 Task: Look for space in San Juan Bautista, Paraguay from 12th  August, 2023 to 15th August, 2023 for 3 adults in price range Rs.12000 to Rs.16000. Place can be entire place with 2 bedrooms having 3 beds and 1 bathroom. Property type can be house, flat, guest house. Booking option can be shelf check-in. Required host language is English.
Action: Mouse moved to (483, 107)
Screenshot: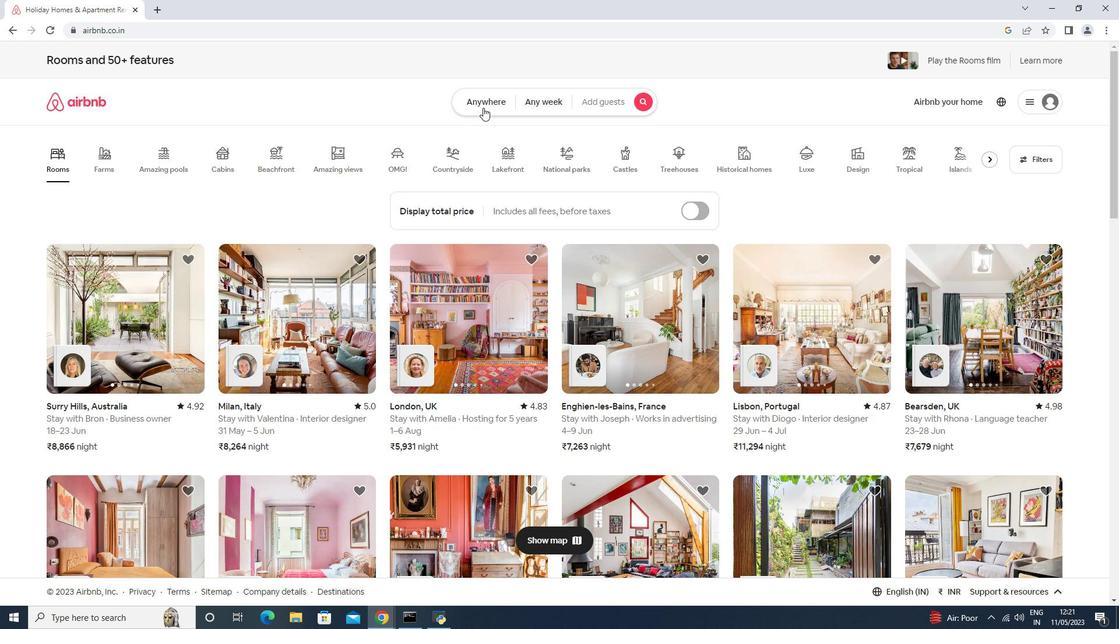 
Action: Mouse pressed left at (483, 107)
Screenshot: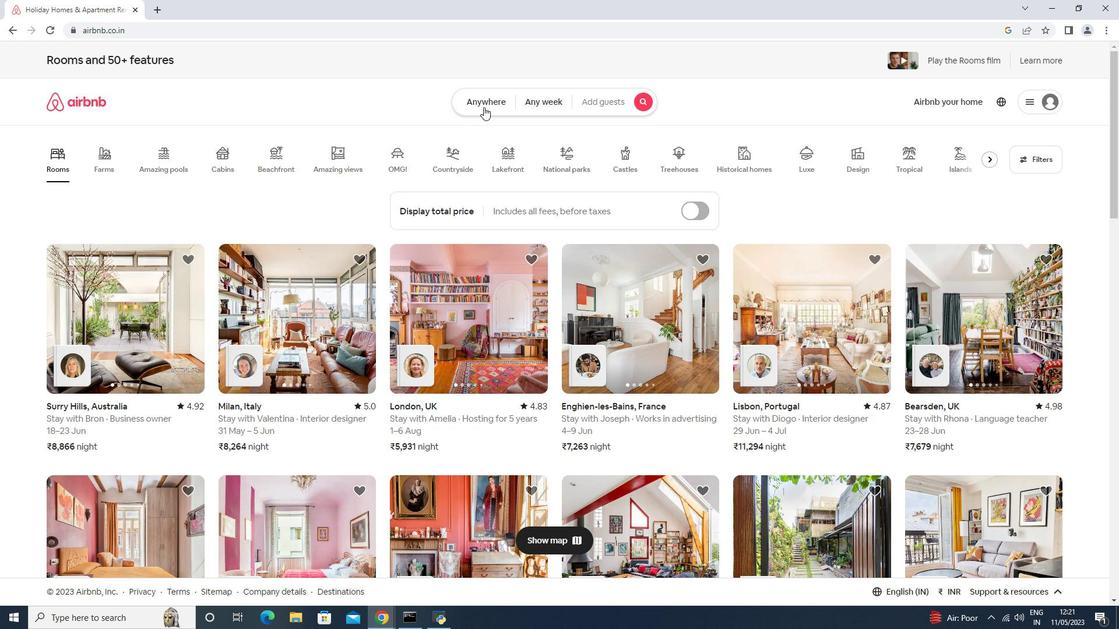 
Action: Mouse moved to (431, 156)
Screenshot: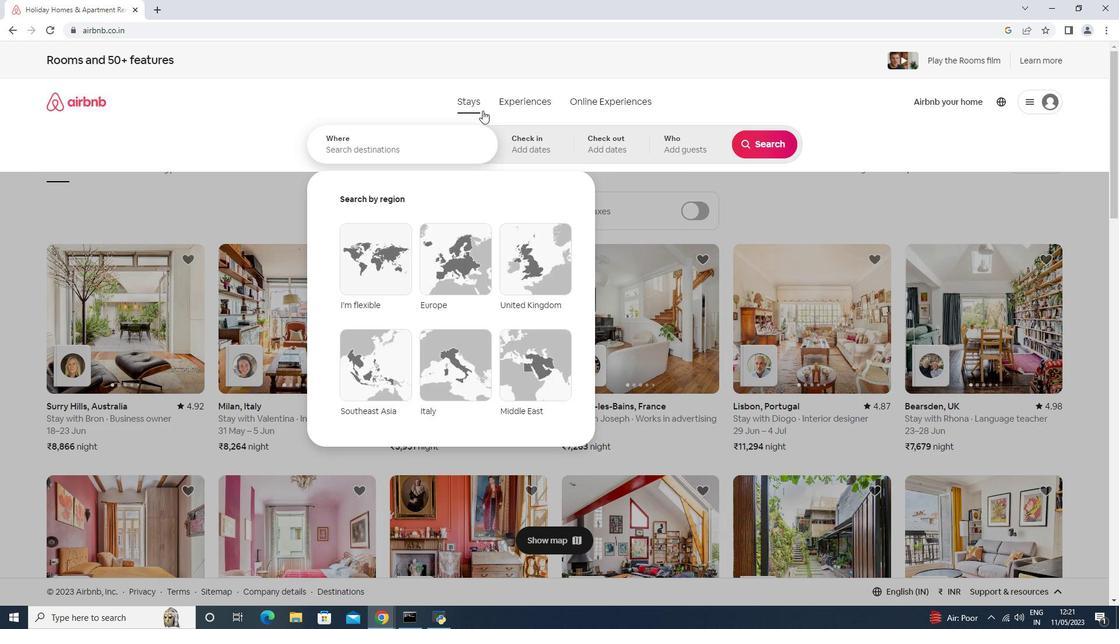 
Action: Key pressed <Key.shift>San<Key.space><Key.shift>UAN<Key.space><Key.shift>Bautis,<Key.space>paraguay<Key.enter>
Screenshot: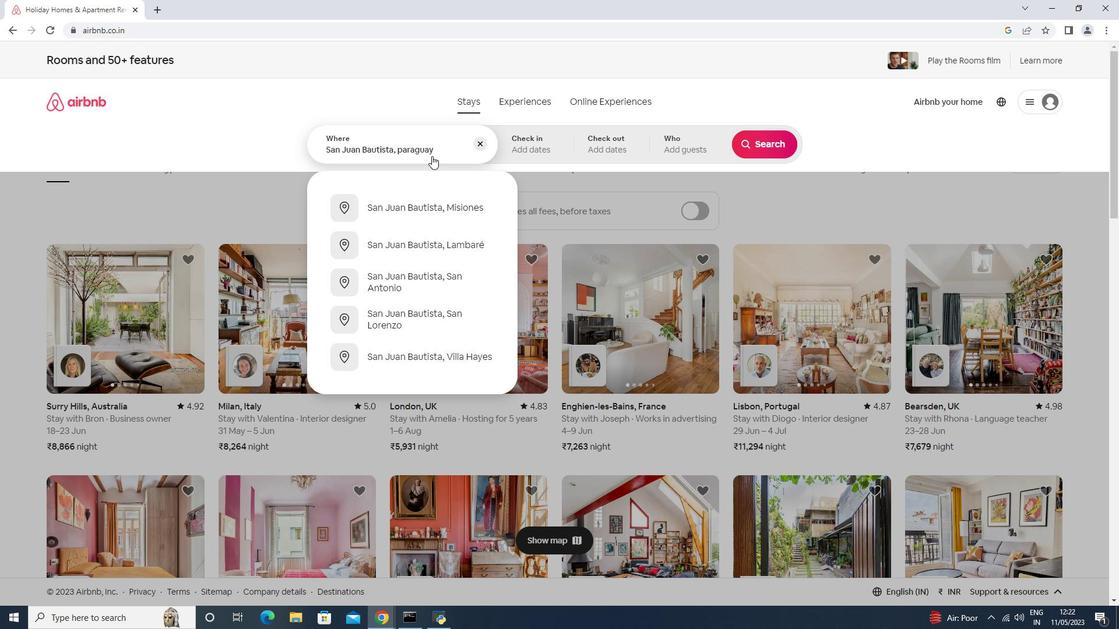
Action: Mouse moved to (768, 236)
Screenshot: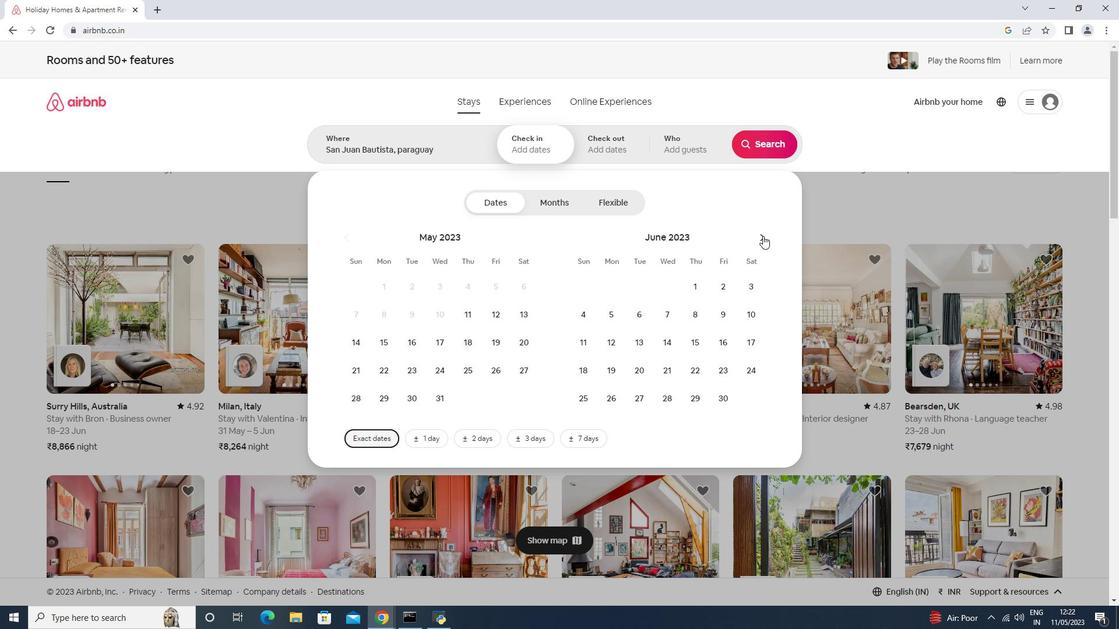 
Action: Mouse pressed left at (768, 236)
Screenshot: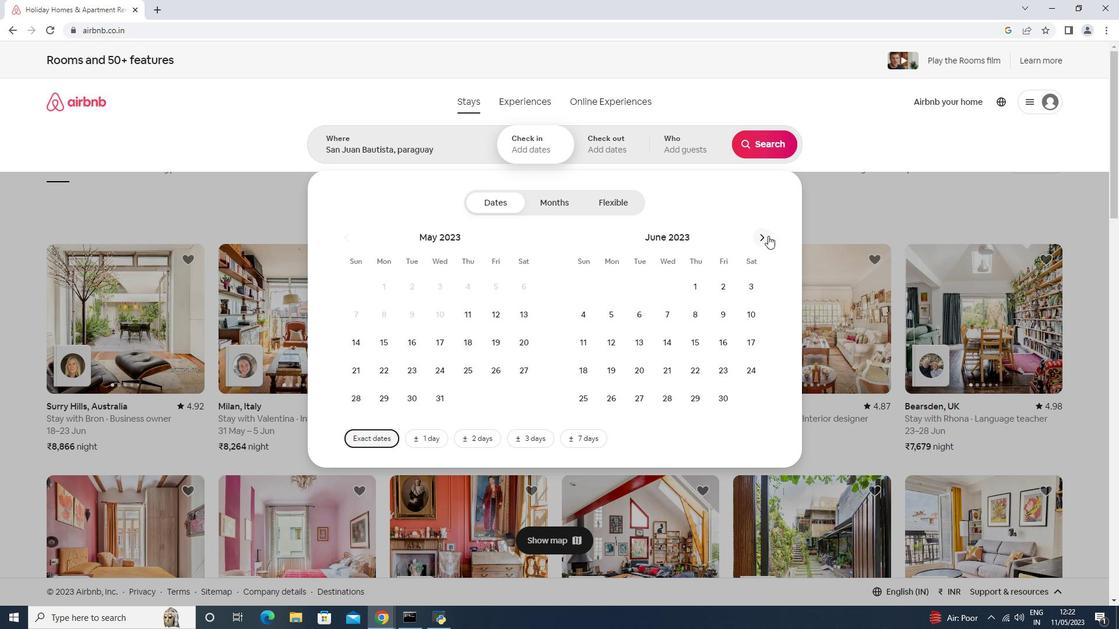 
Action: Mouse pressed left at (768, 236)
Screenshot: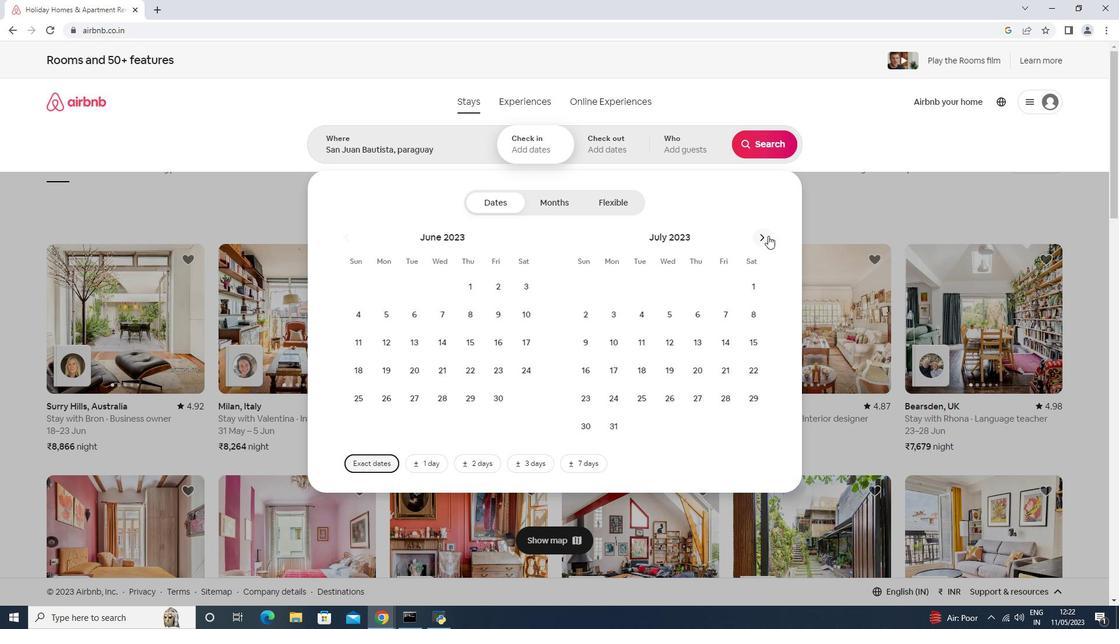 
Action: Mouse moved to (741, 308)
Screenshot: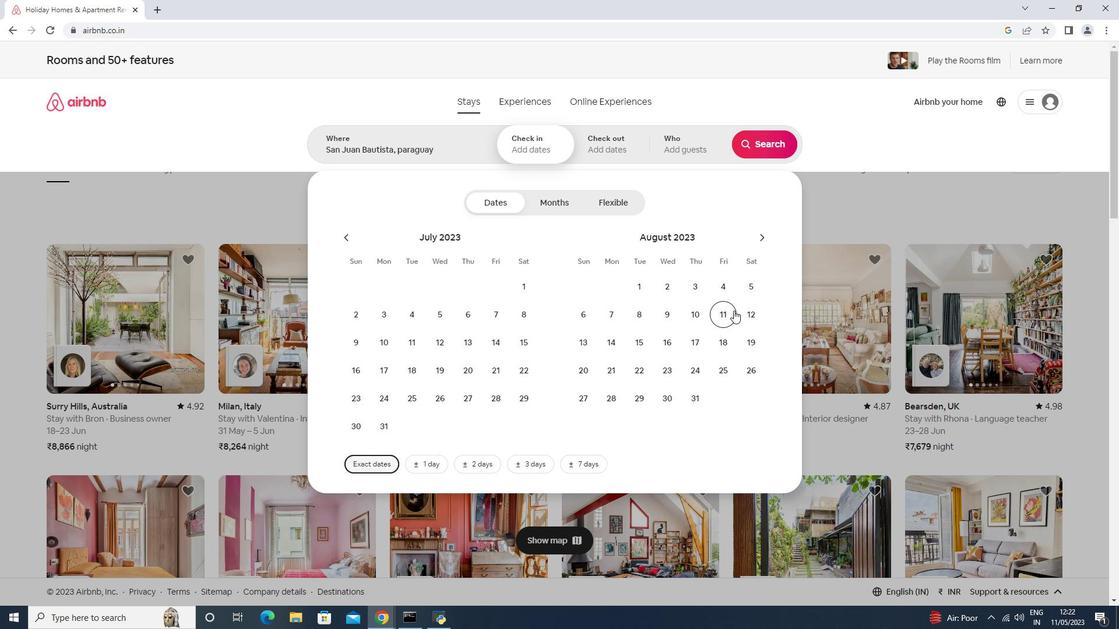 
Action: Mouse pressed left at (741, 308)
Screenshot: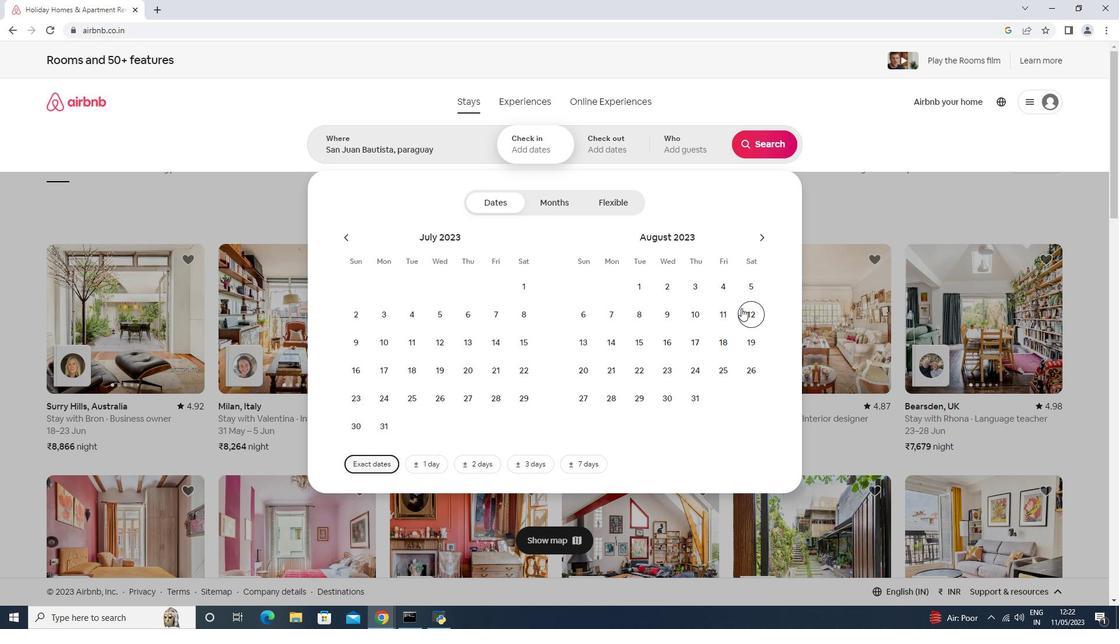 
Action: Mouse moved to (638, 352)
Screenshot: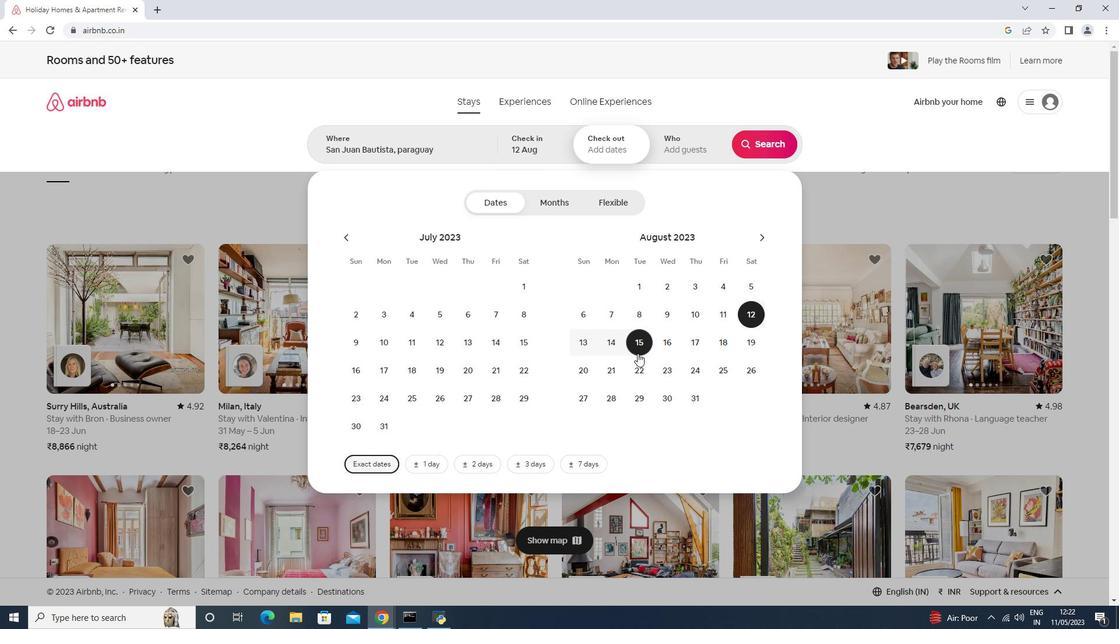 
Action: Mouse pressed left at (638, 352)
Screenshot: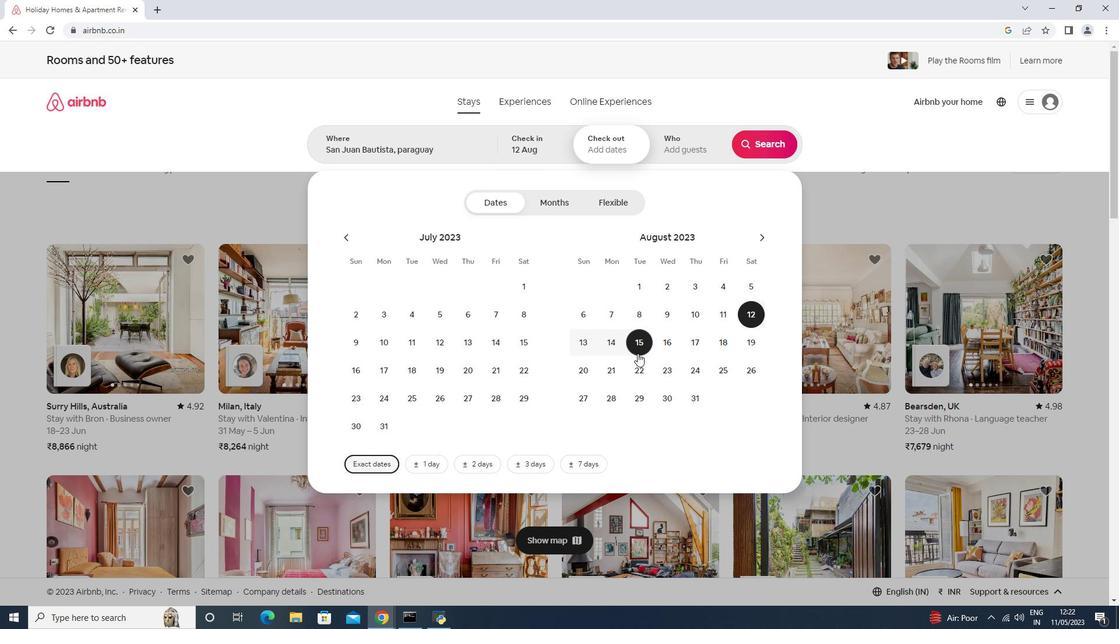 
Action: Mouse moved to (715, 147)
Screenshot: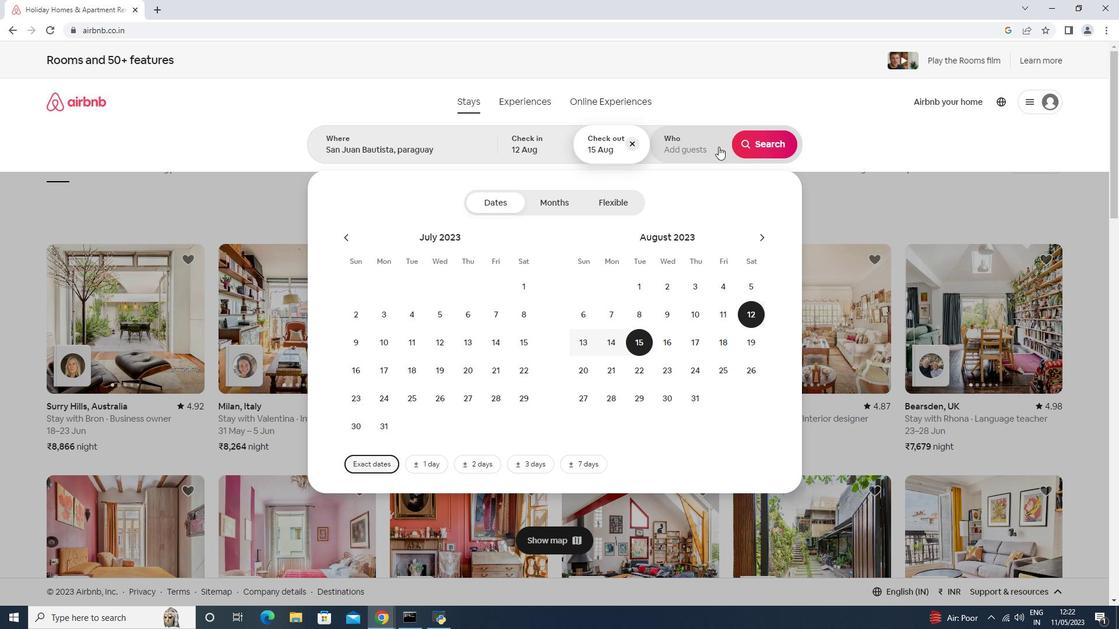 
Action: Mouse pressed left at (715, 147)
Screenshot: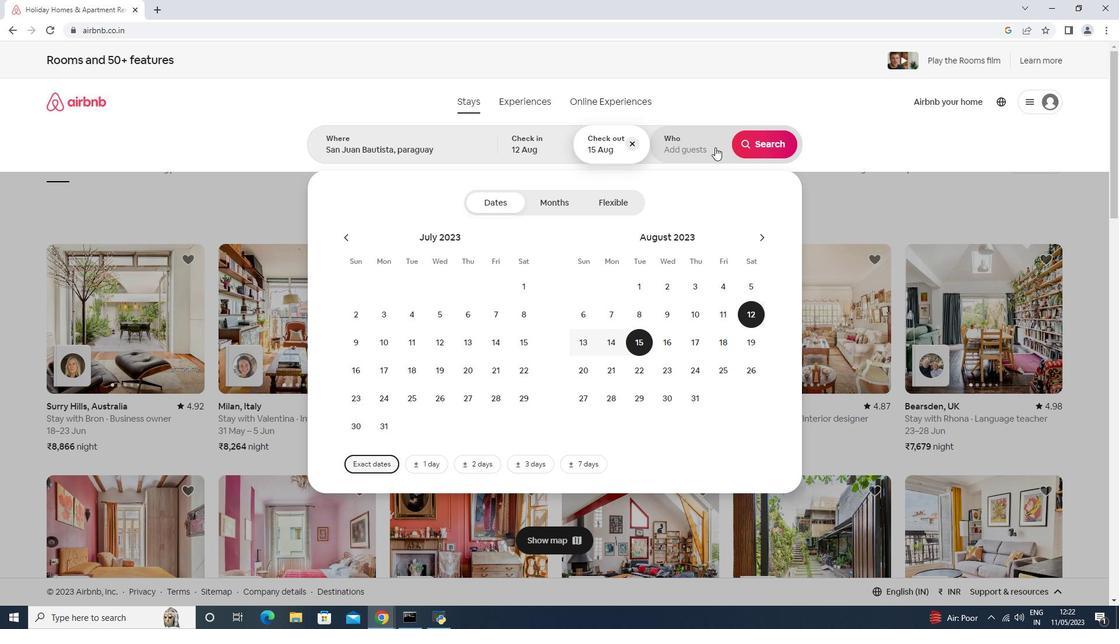 
Action: Mouse moved to (772, 201)
Screenshot: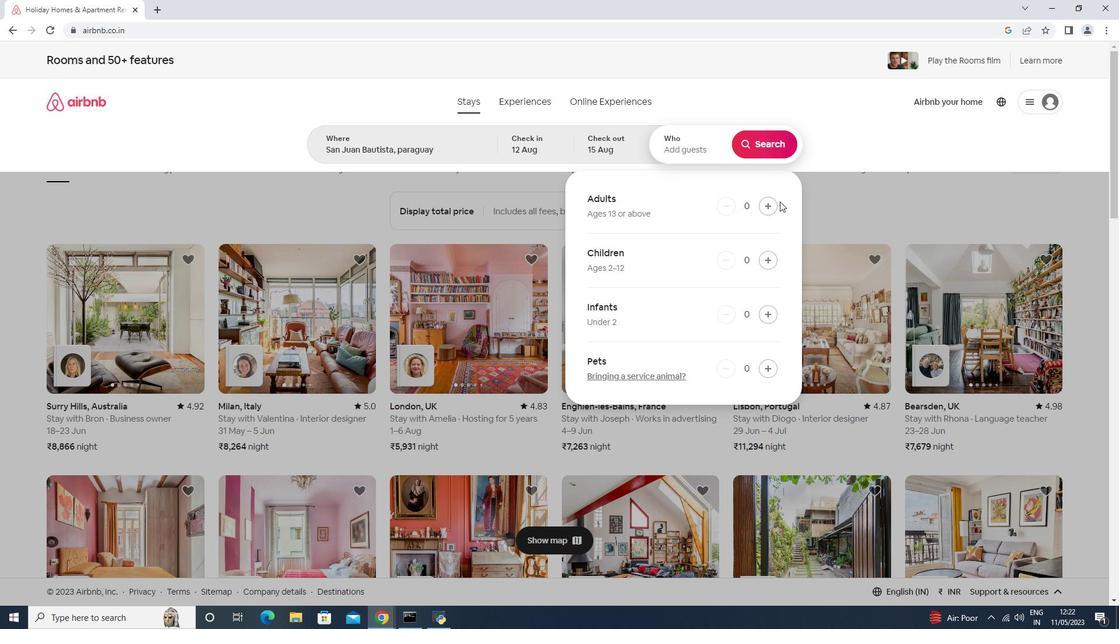 
Action: Mouse pressed left at (772, 201)
Screenshot: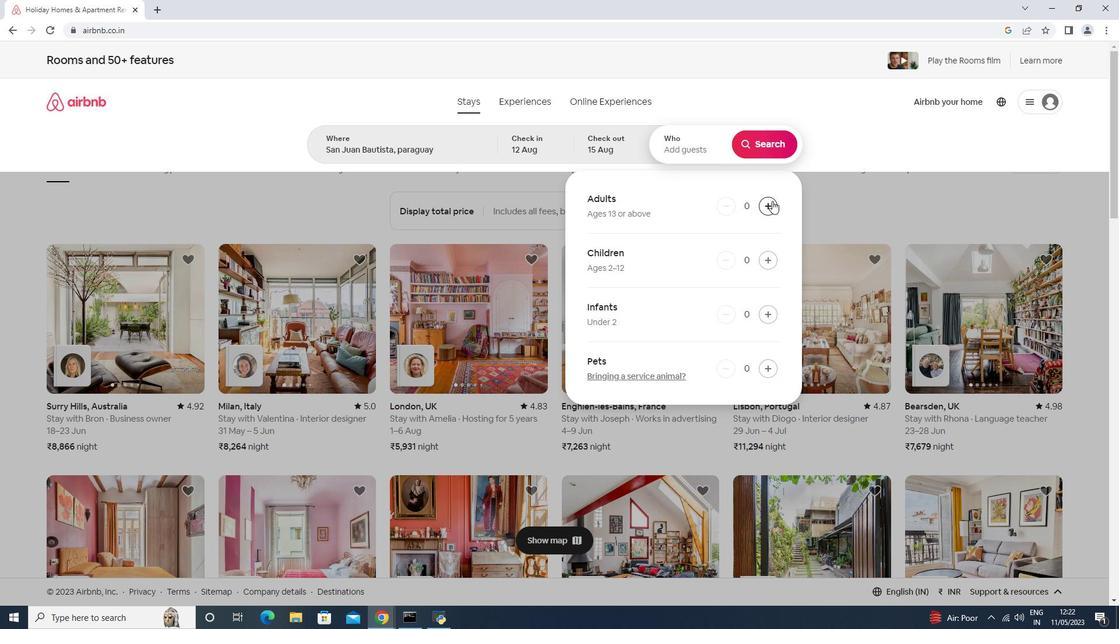 
Action: Mouse pressed left at (772, 201)
Screenshot: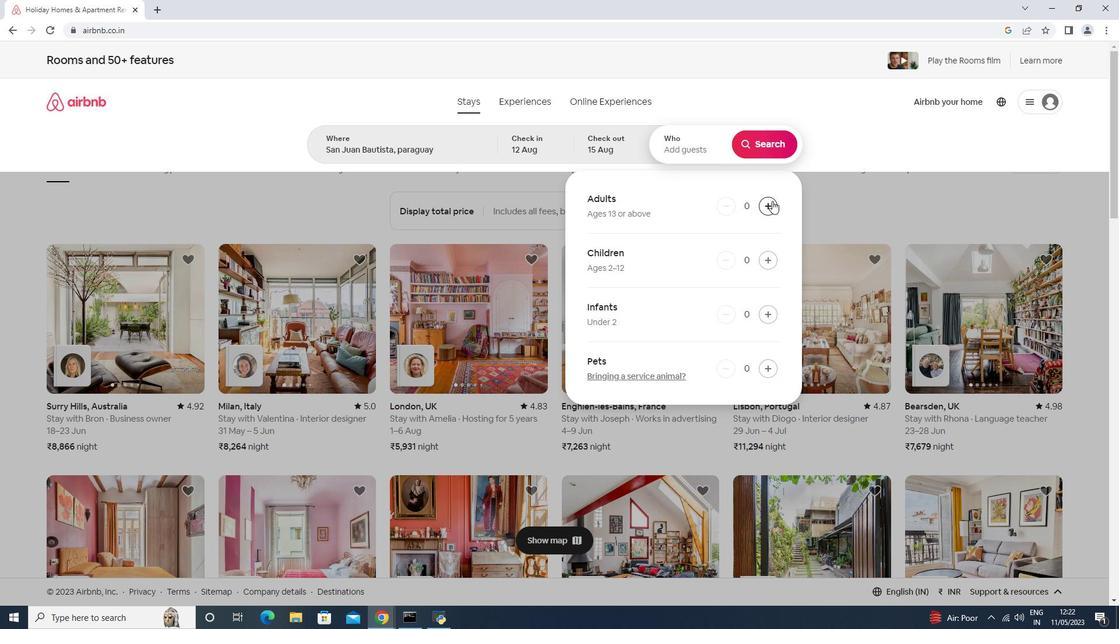 
Action: Mouse pressed left at (772, 201)
Screenshot: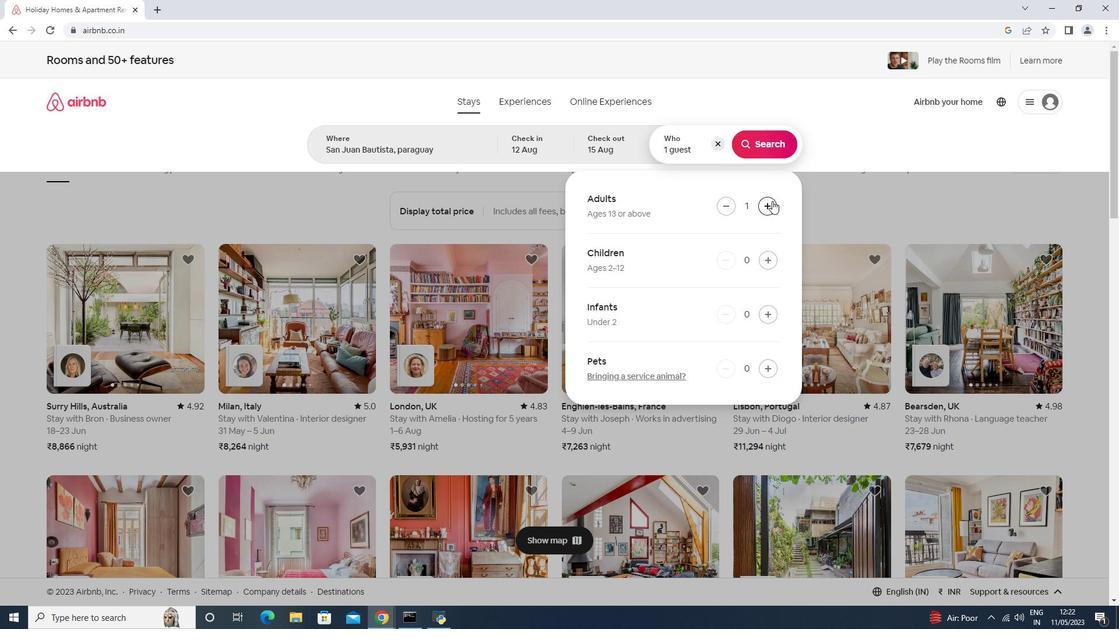
Action: Mouse moved to (754, 145)
Screenshot: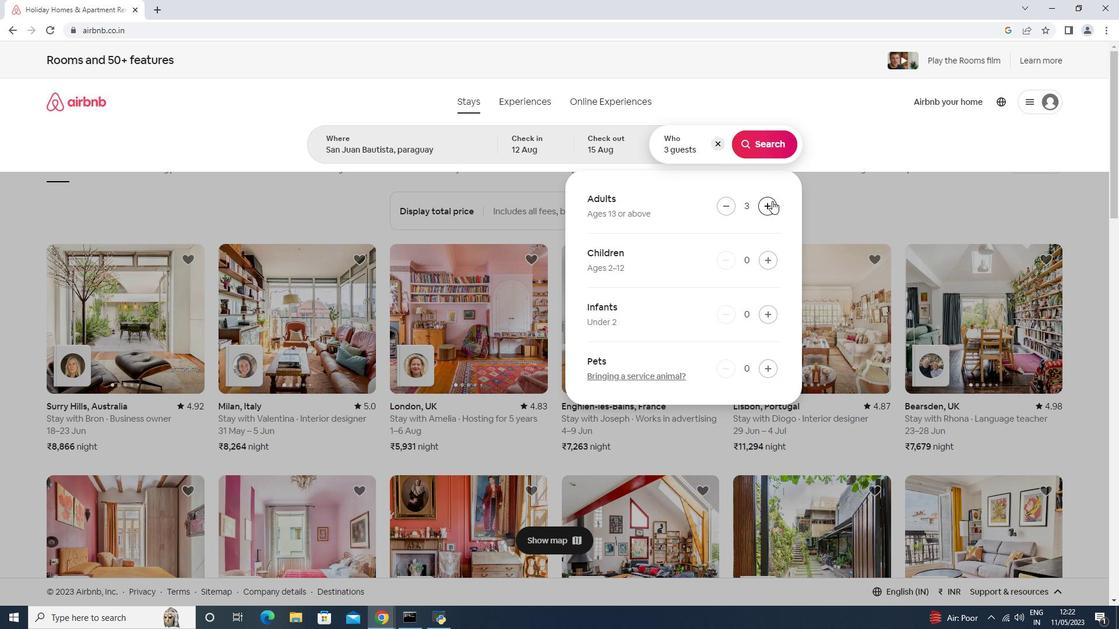 
Action: Mouse pressed left at (754, 145)
Screenshot: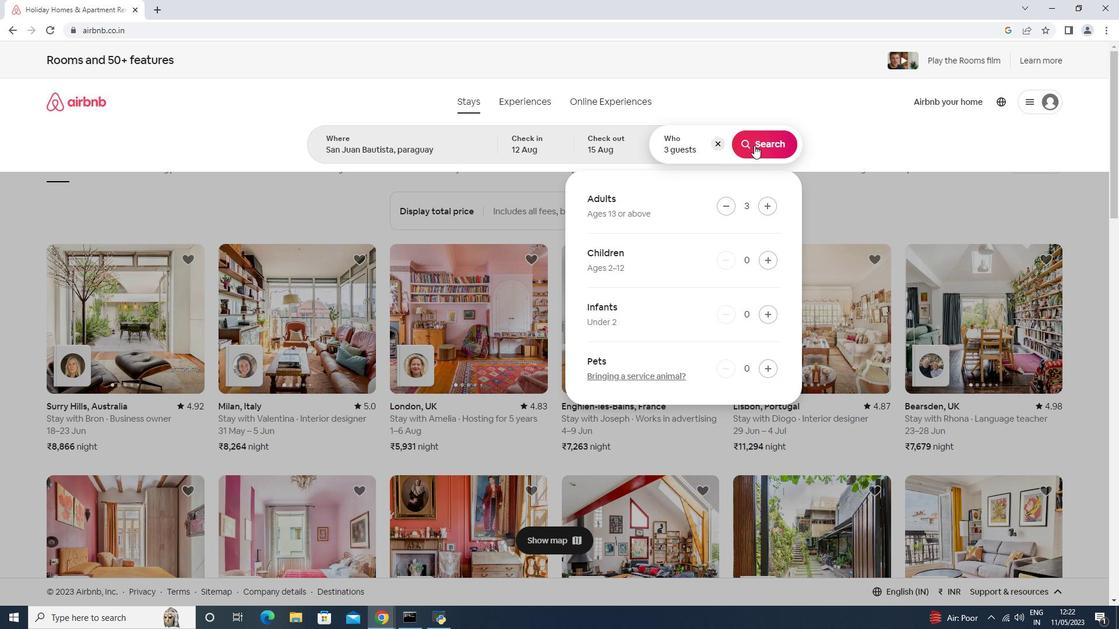 
Action: Mouse moved to (1066, 118)
Screenshot: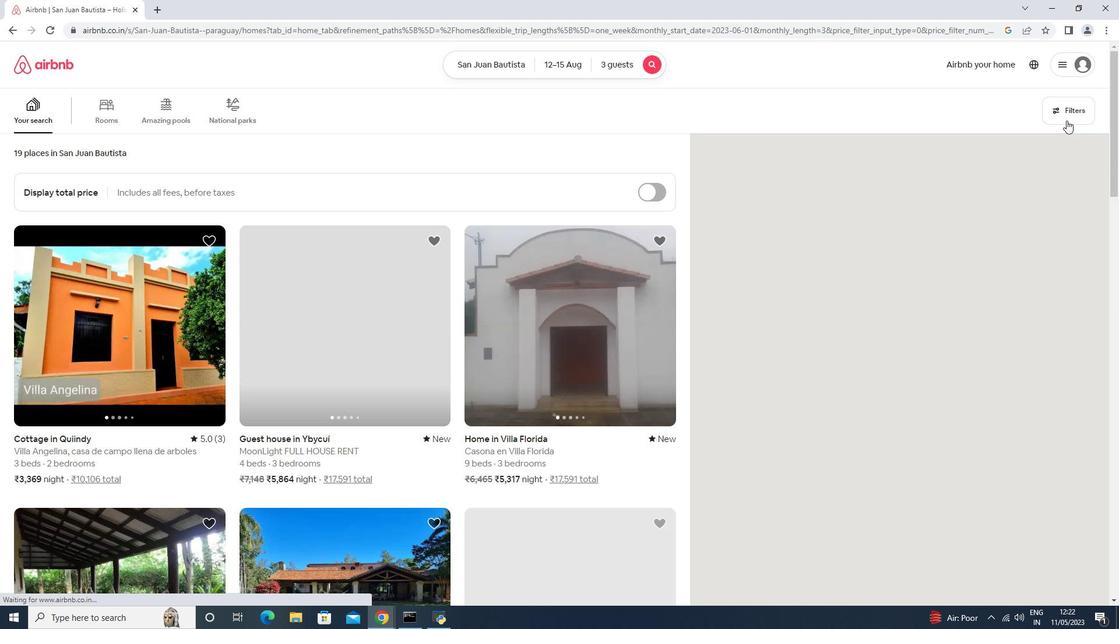 
Action: Mouse pressed left at (1066, 118)
Screenshot: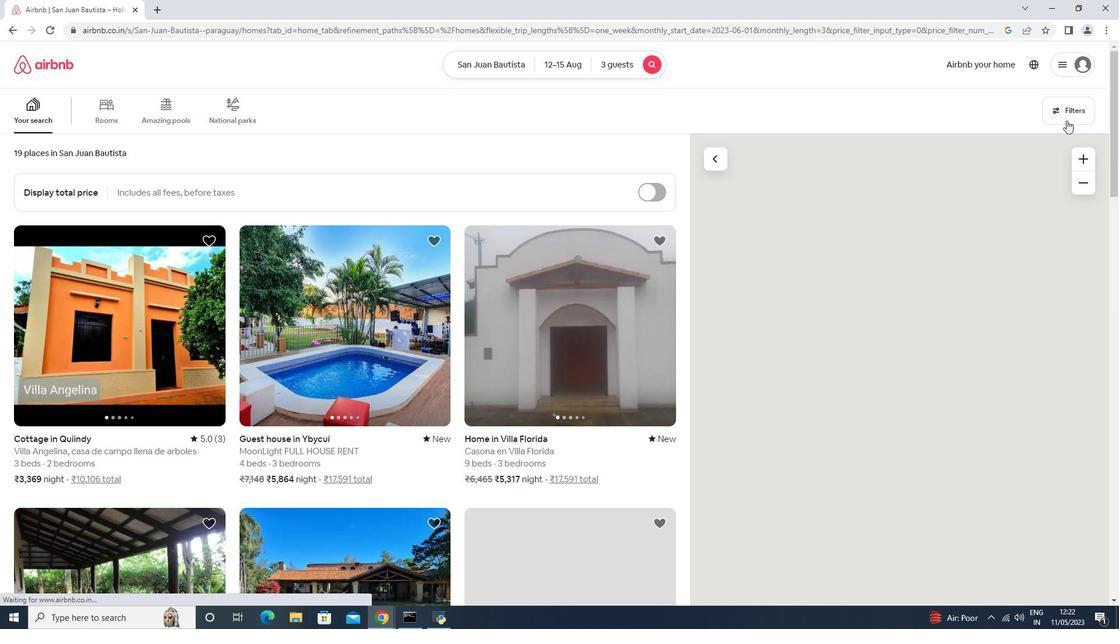 
Action: Mouse moved to (472, 401)
Screenshot: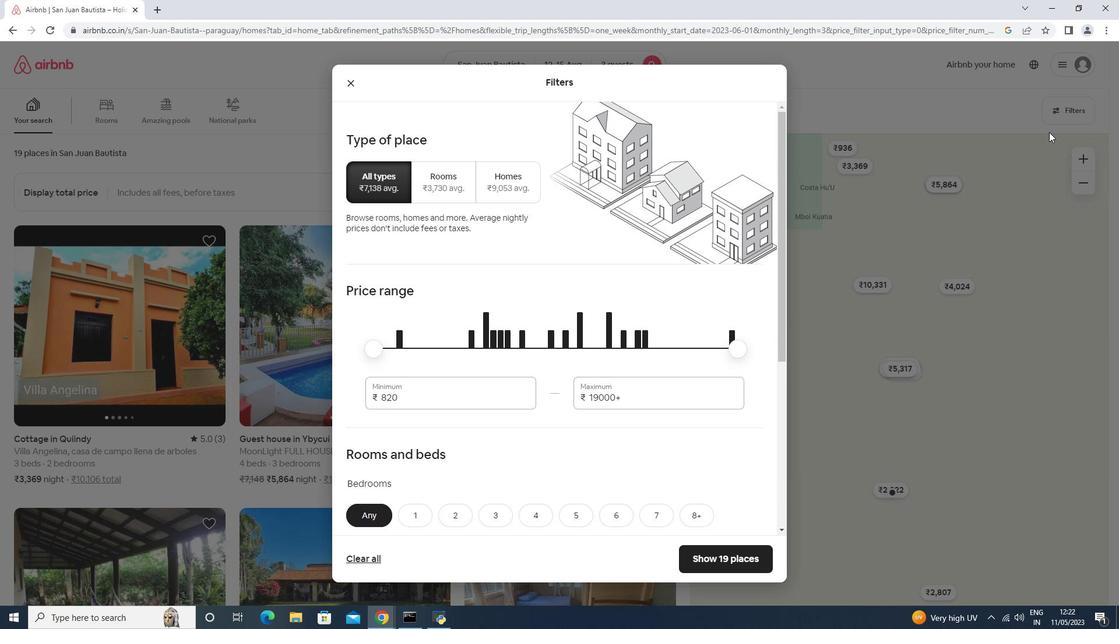 
Action: Mouse pressed left at (472, 401)
Screenshot: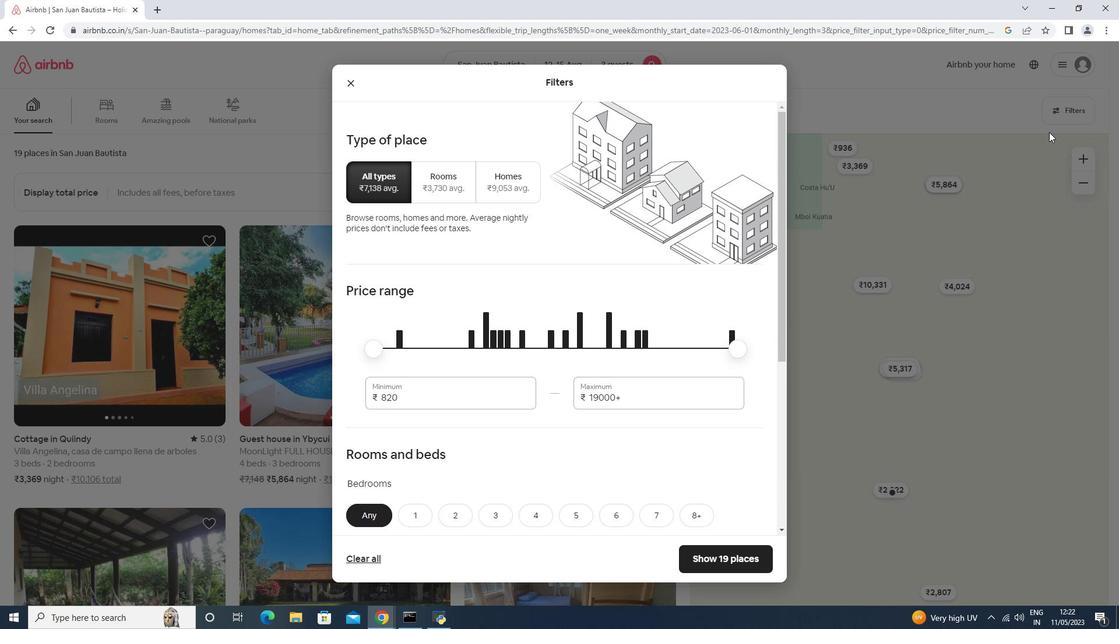 
Action: Key pressed <Key.backspace><Key.backspace><Key.backspace><Key.backspace>12000<Key.tab>16000
Screenshot: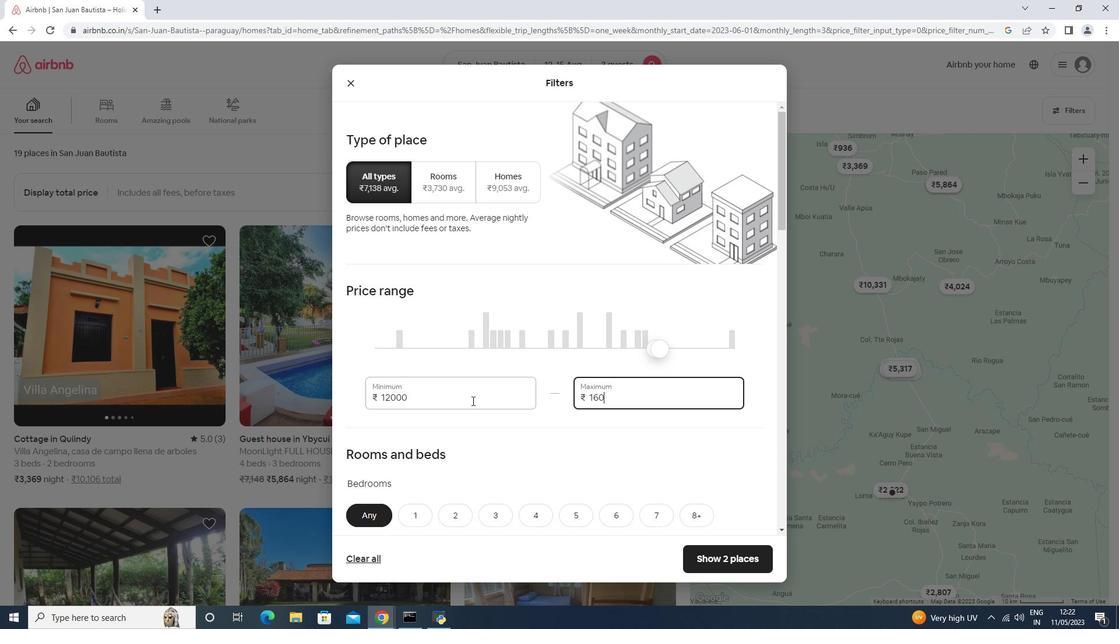 
Action: Mouse moved to (449, 410)
Screenshot: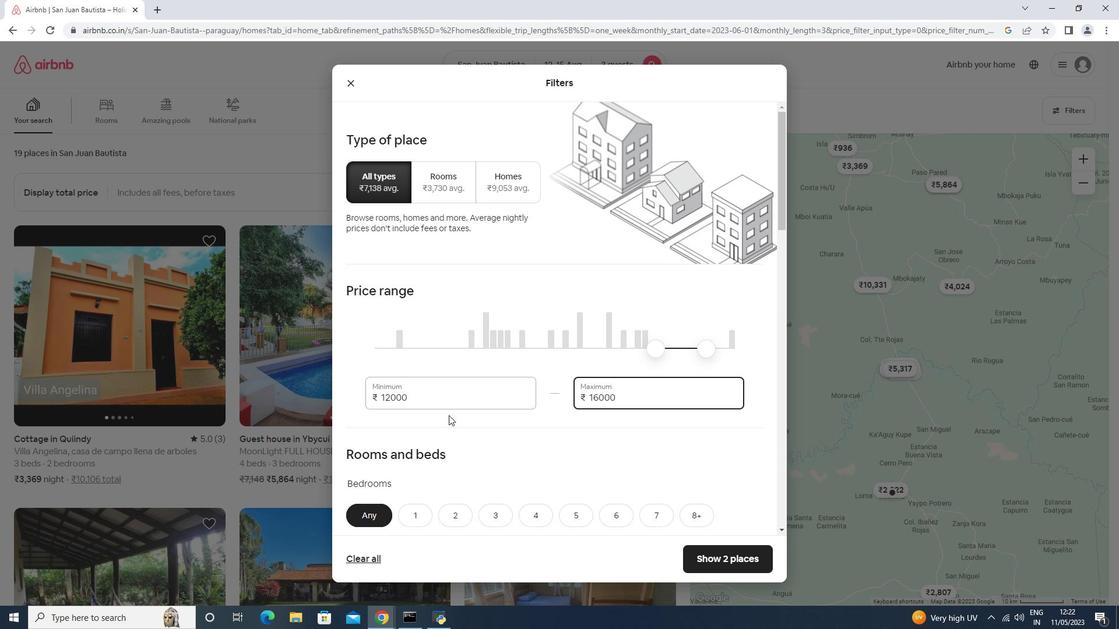 
Action: Mouse scrolled (449, 410) with delta (0, 0)
Screenshot: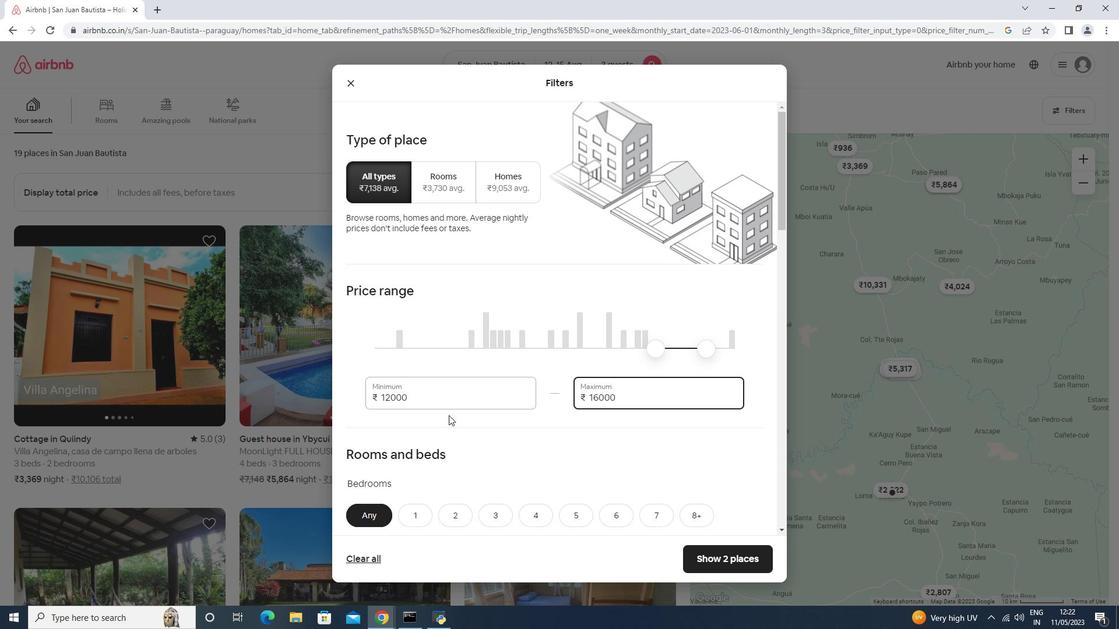 
Action: Mouse scrolled (449, 410) with delta (0, 0)
Screenshot: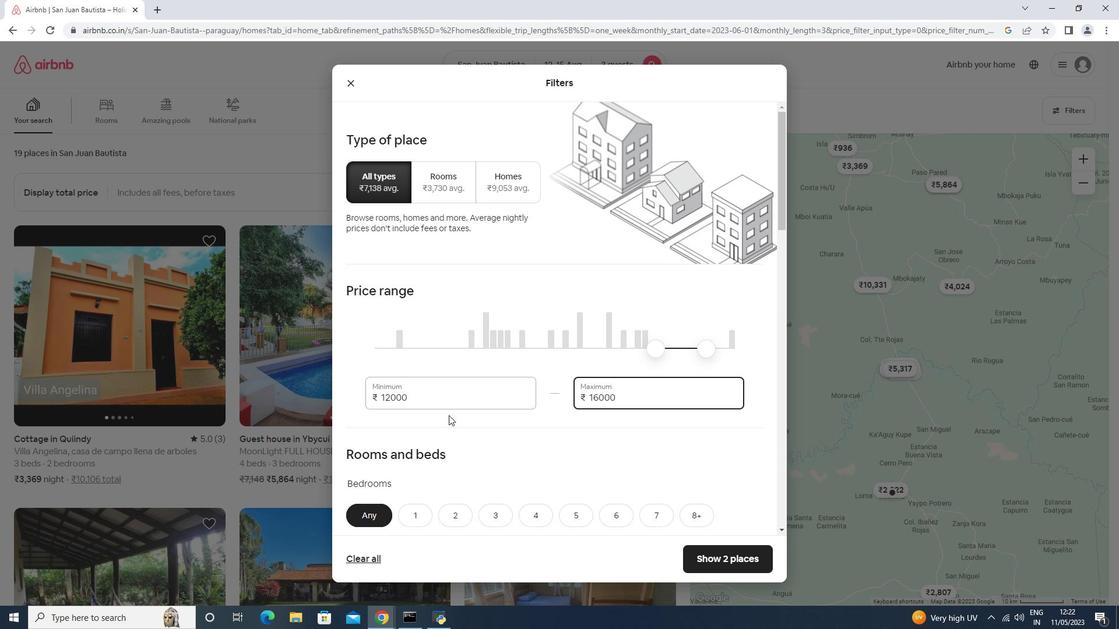 
Action: Mouse scrolled (449, 410) with delta (0, 0)
Screenshot: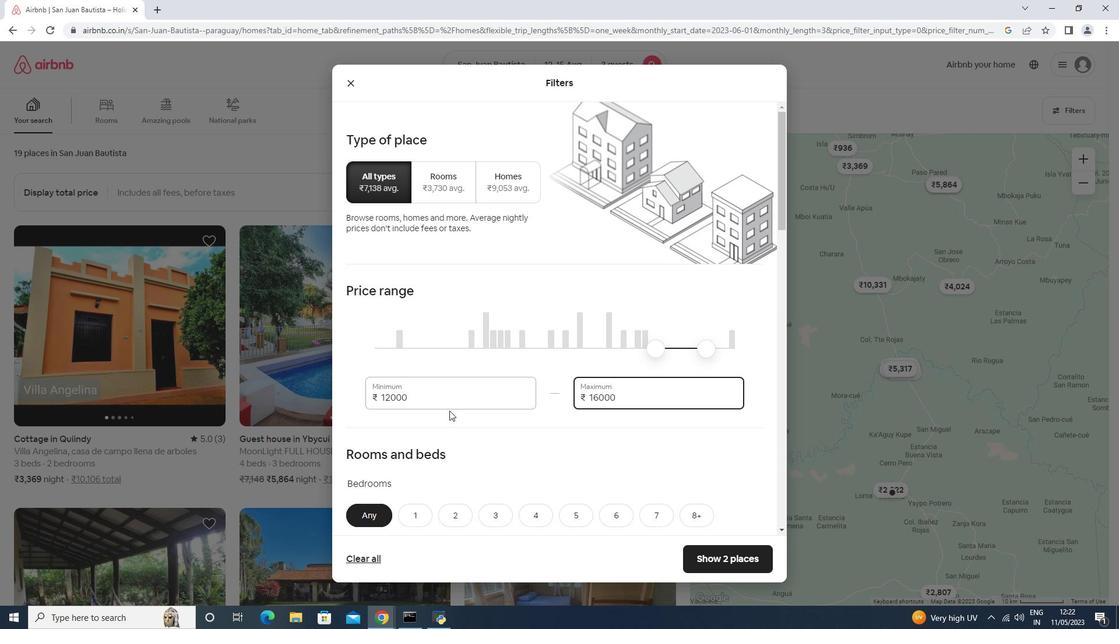 
Action: Mouse scrolled (449, 410) with delta (0, 0)
Screenshot: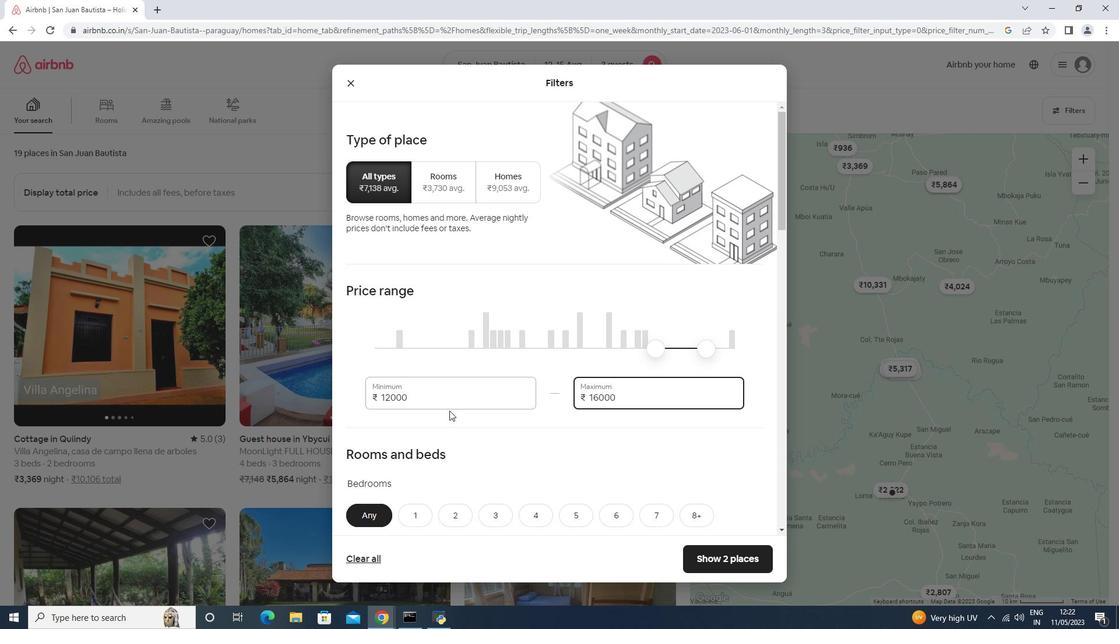 
Action: Mouse moved to (462, 282)
Screenshot: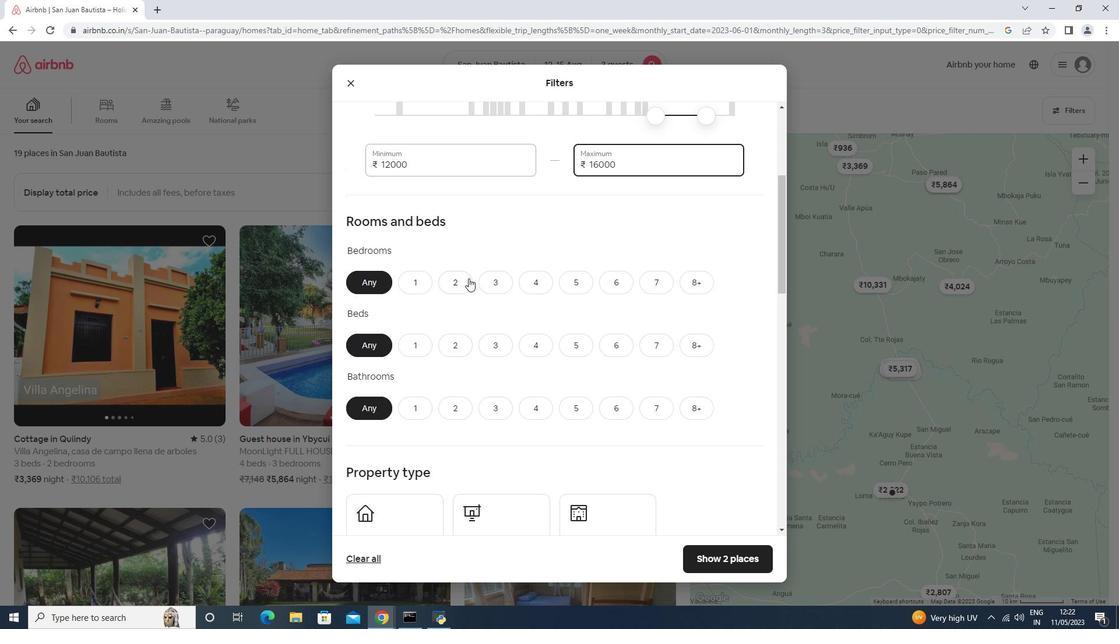 
Action: Mouse pressed left at (462, 282)
Screenshot: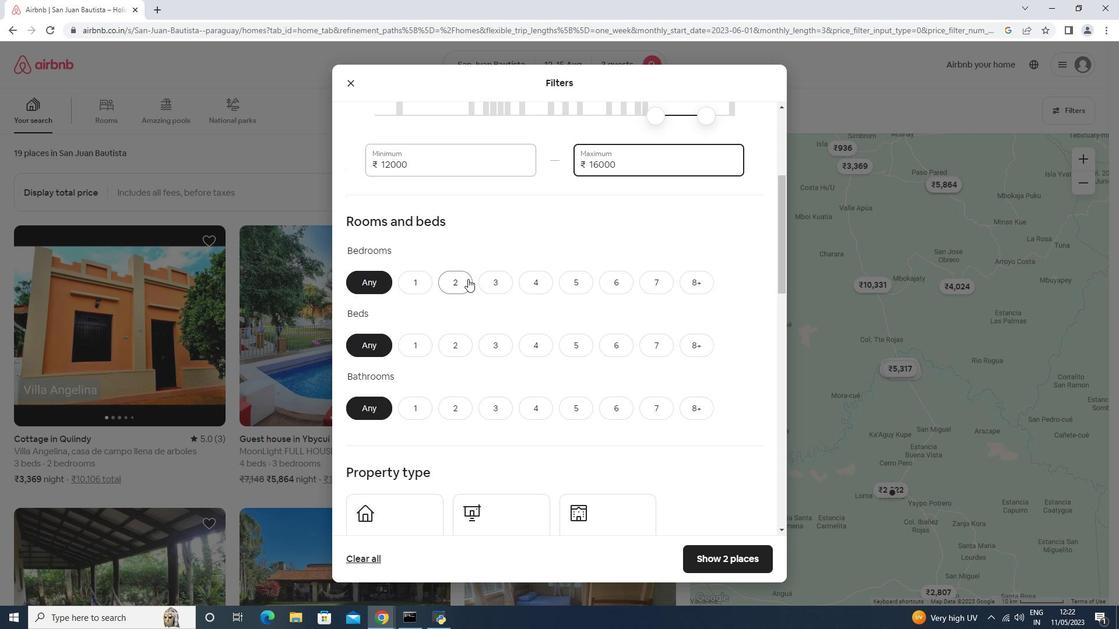 
Action: Mouse moved to (495, 349)
Screenshot: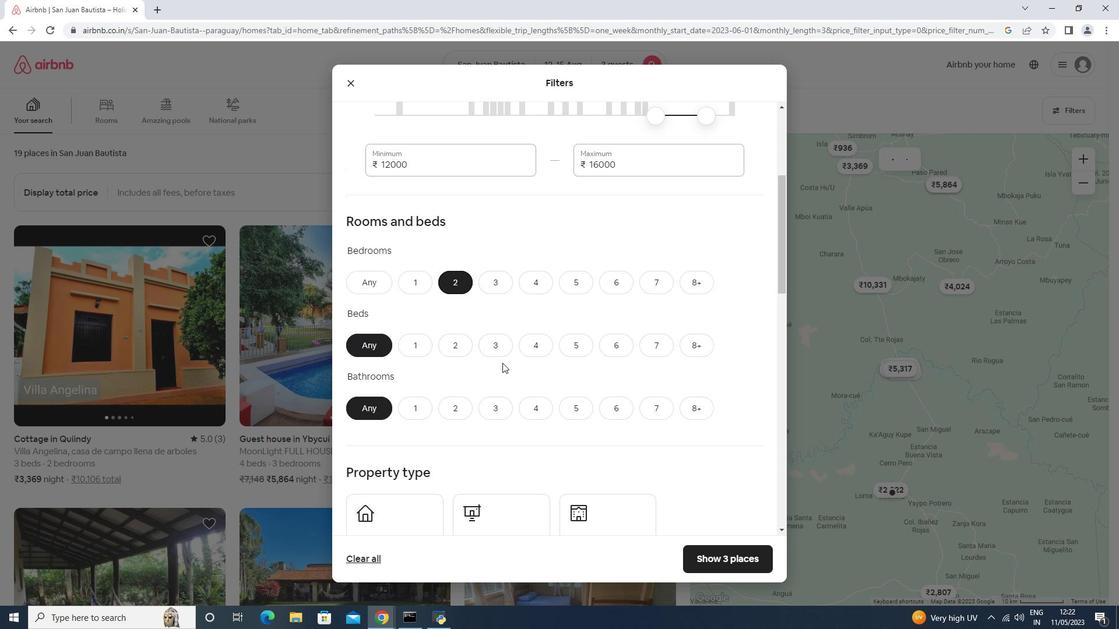 
Action: Mouse pressed left at (495, 349)
Screenshot: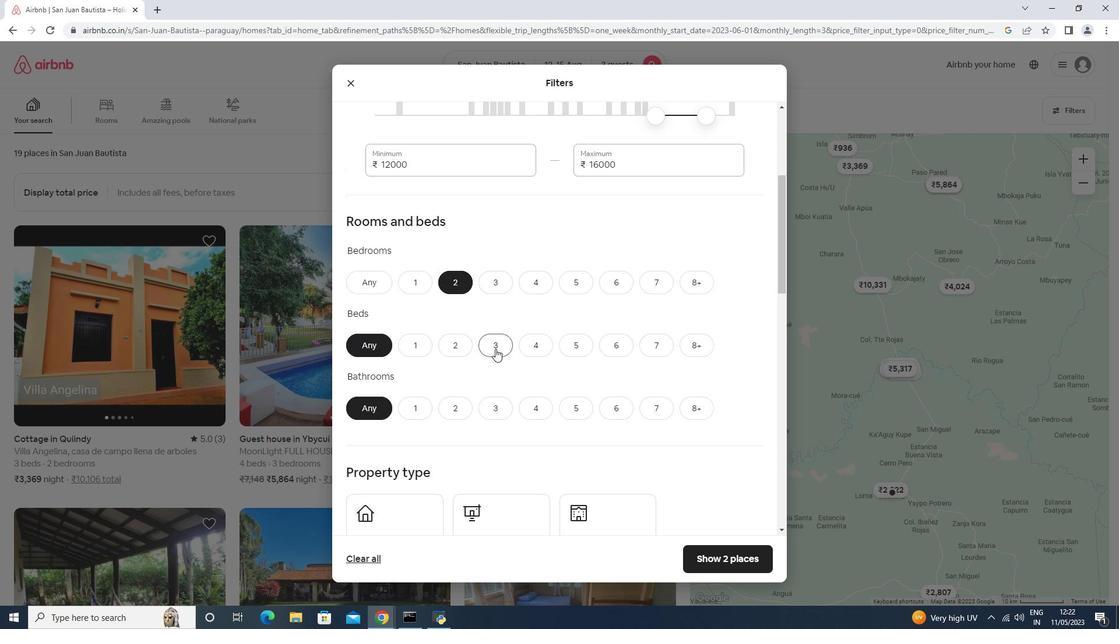 
Action: Mouse moved to (445, 417)
Screenshot: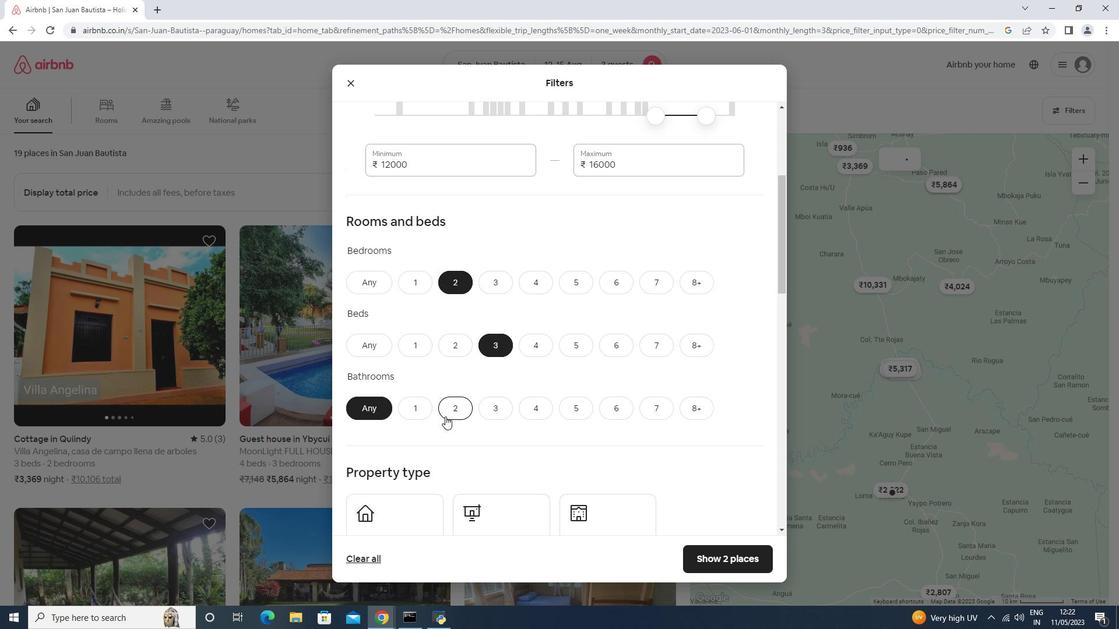 
Action: Mouse pressed left at (445, 417)
Screenshot: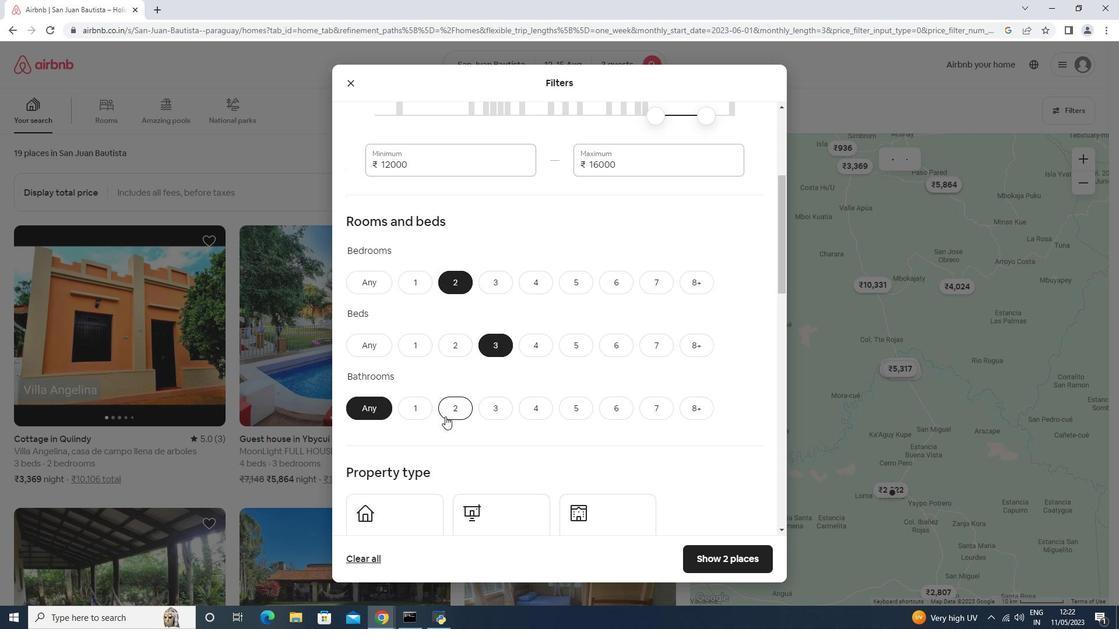 
Action: Mouse scrolled (445, 416) with delta (0, 0)
Screenshot: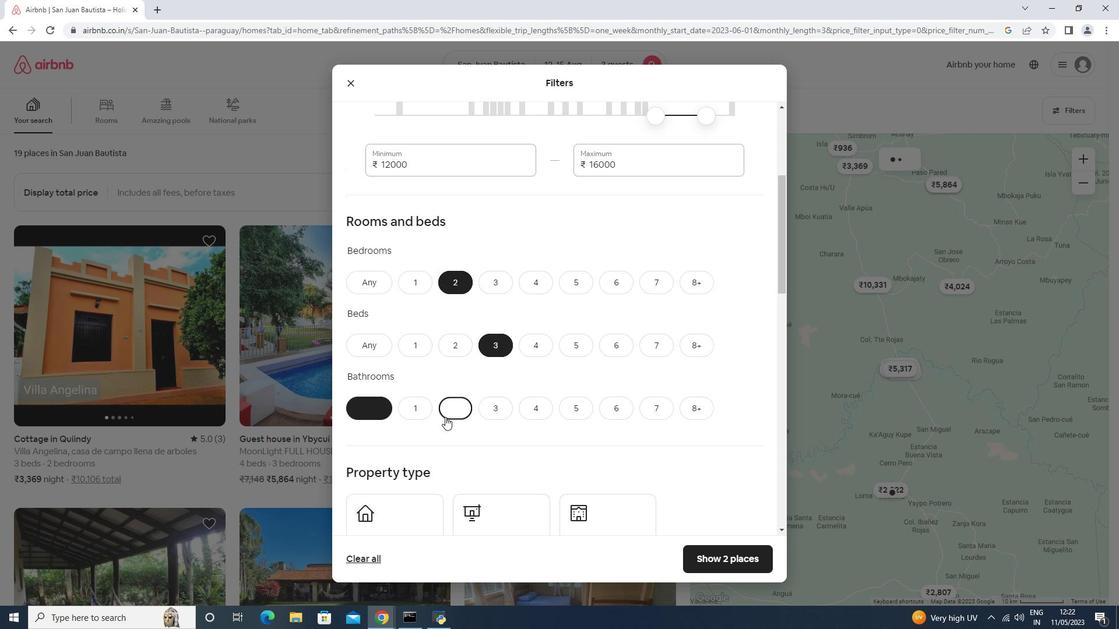 
Action: Mouse scrolled (445, 416) with delta (0, 0)
Screenshot: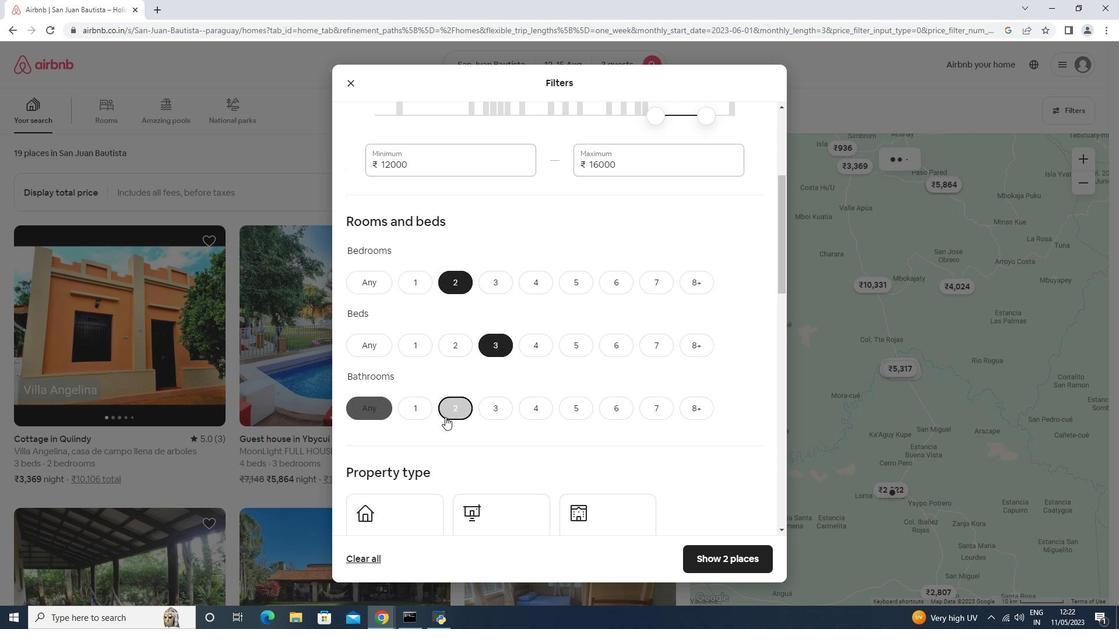 
Action: Mouse scrolled (445, 416) with delta (0, 0)
Screenshot: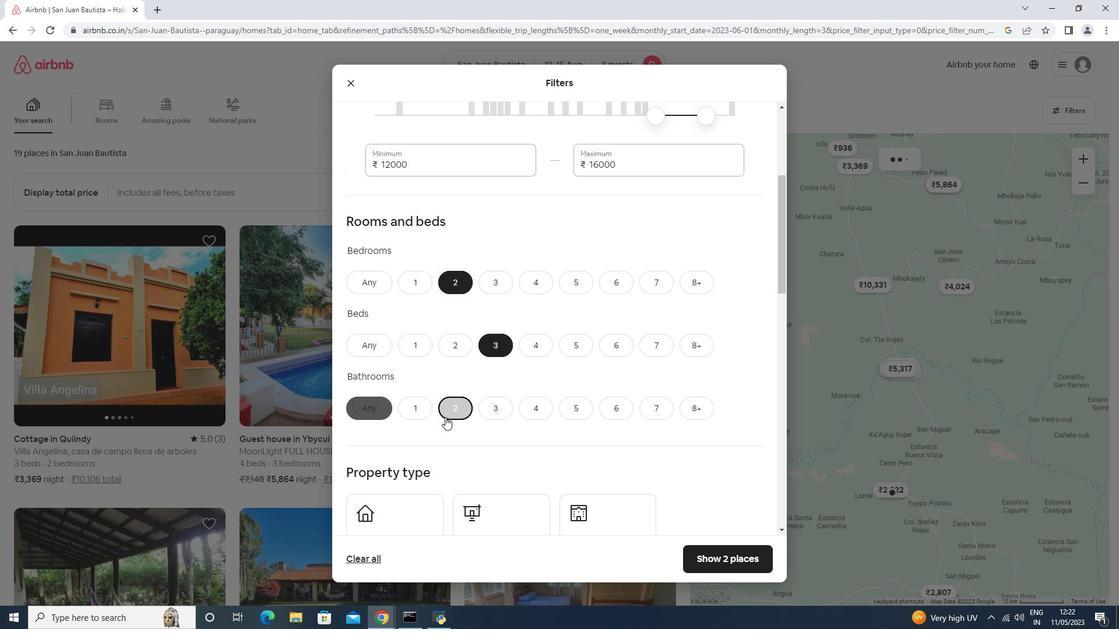 
Action: Mouse moved to (438, 370)
Screenshot: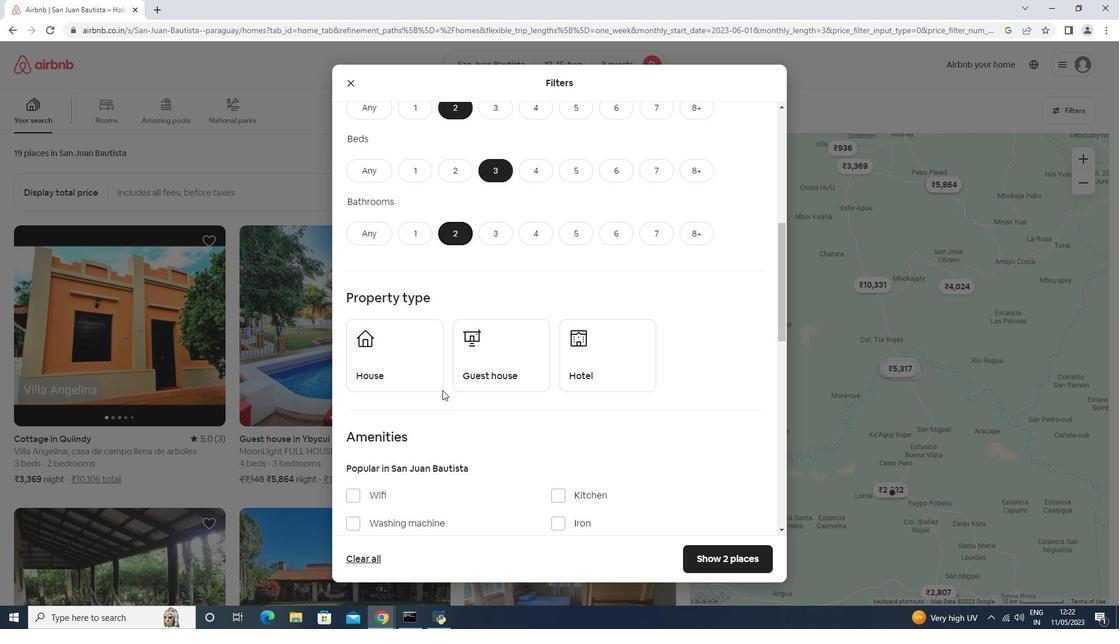
Action: Mouse pressed left at (438, 370)
Screenshot: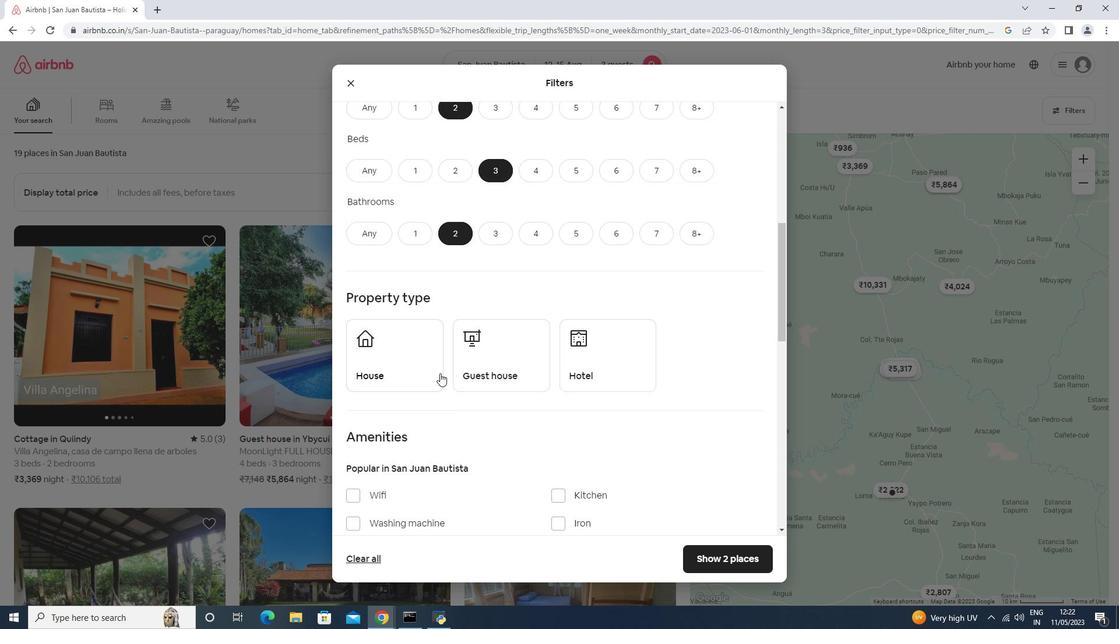 
Action: Mouse moved to (491, 370)
Screenshot: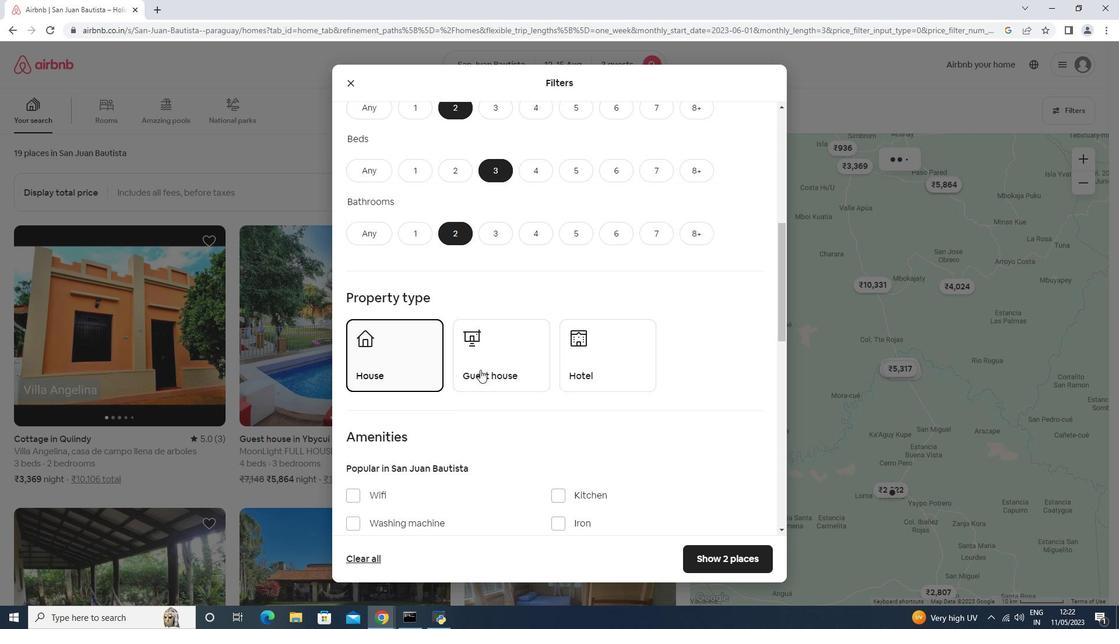 
Action: Mouse pressed left at (491, 370)
Screenshot: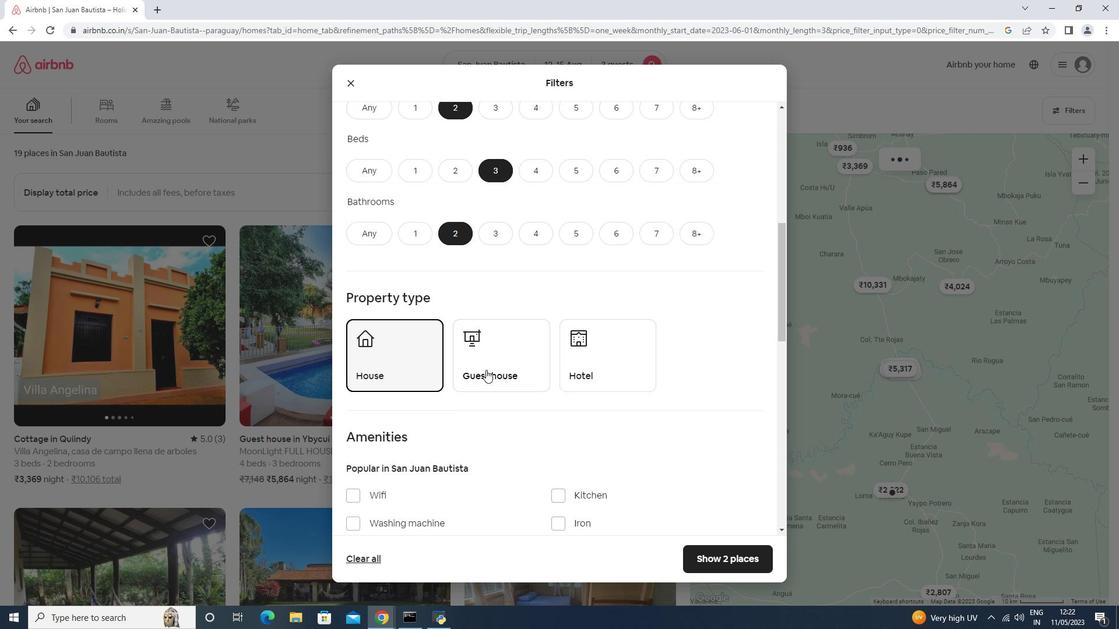 
Action: Mouse moved to (548, 364)
Screenshot: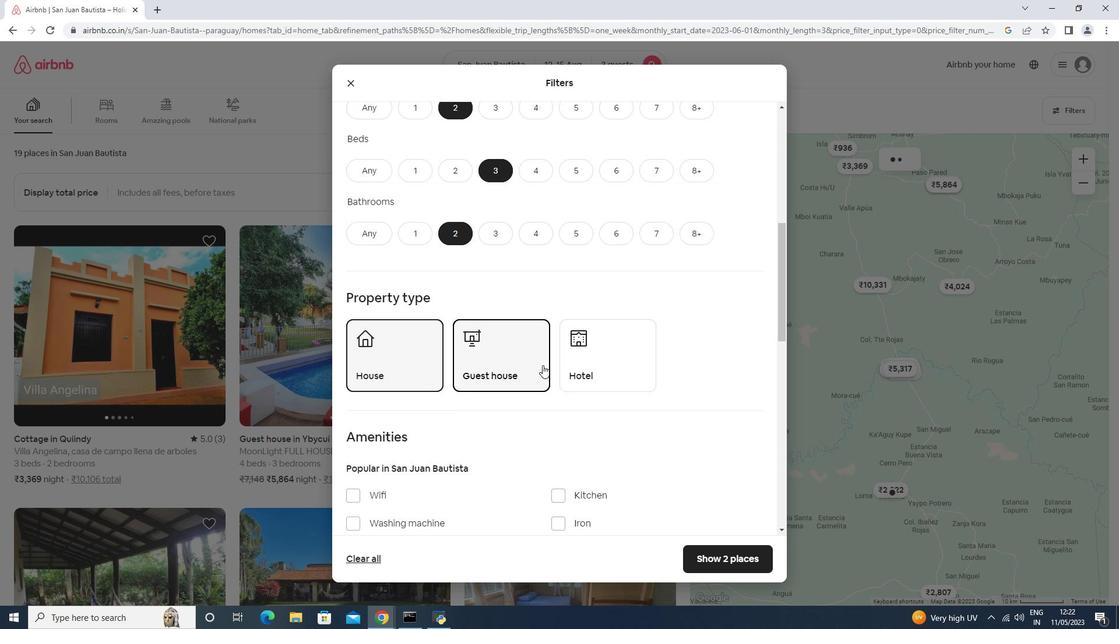 
Action: Mouse scrolled (548, 363) with delta (0, 0)
Screenshot: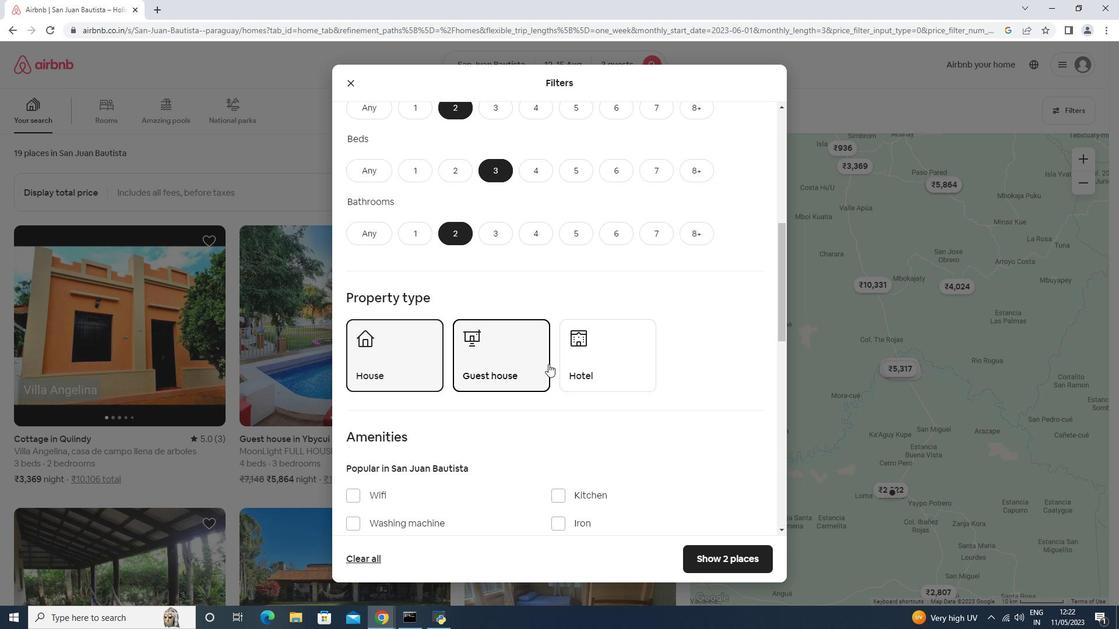 
Action: Mouse scrolled (548, 363) with delta (0, 0)
Screenshot: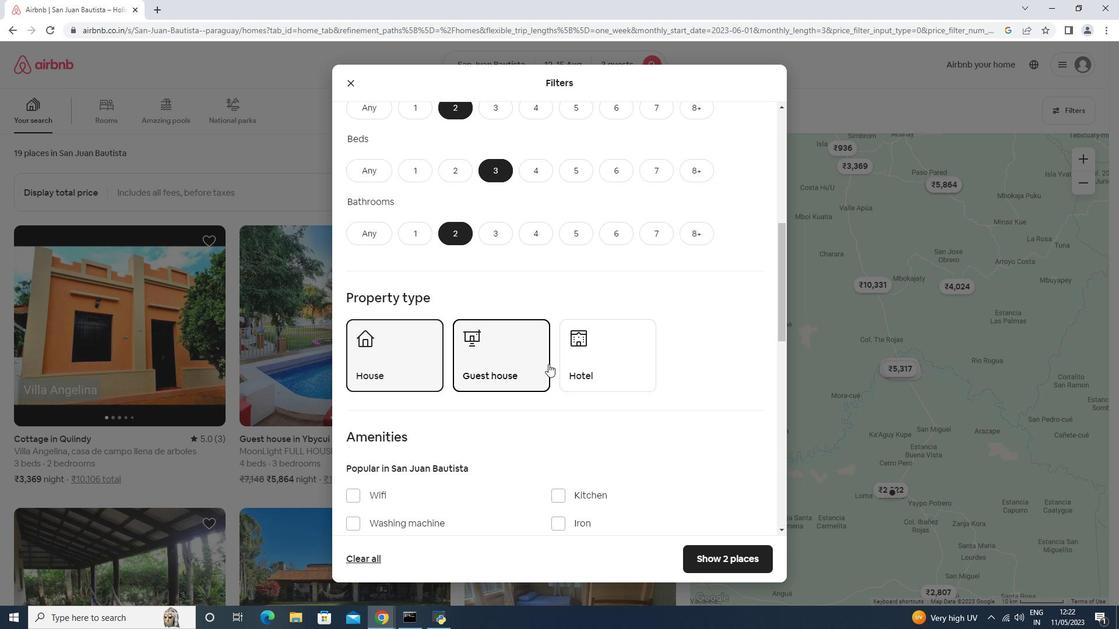 
Action: Mouse scrolled (548, 363) with delta (0, 0)
Screenshot: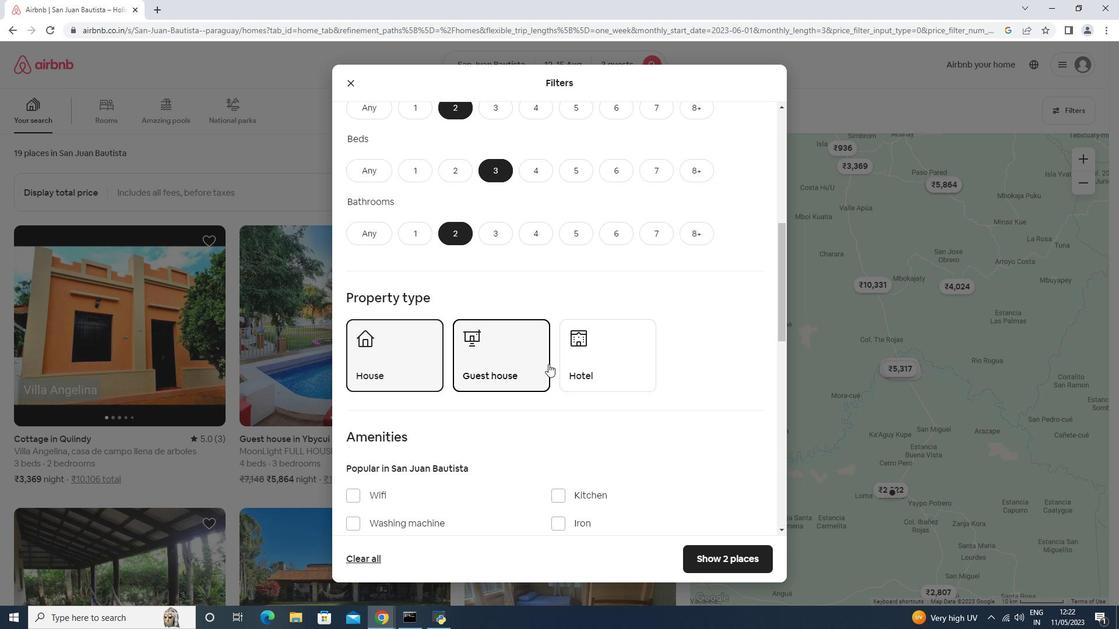 
Action: Mouse scrolled (548, 363) with delta (0, 0)
Screenshot: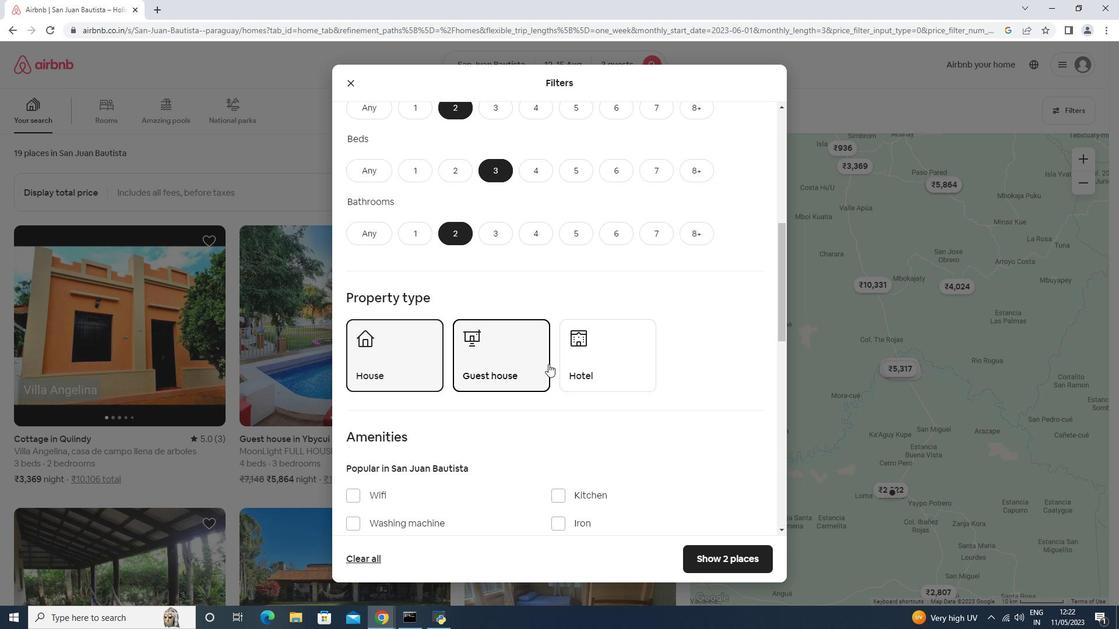 
Action: Mouse moved to (733, 301)
Screenshot: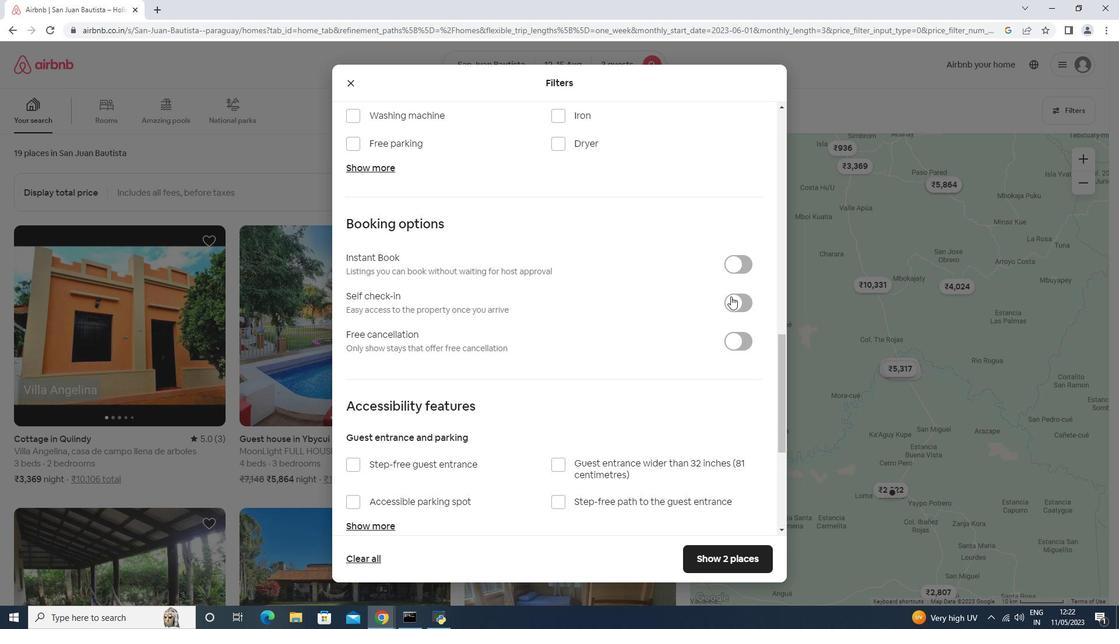
Action: Mouse pressed left at (733, 301)
Screenshot: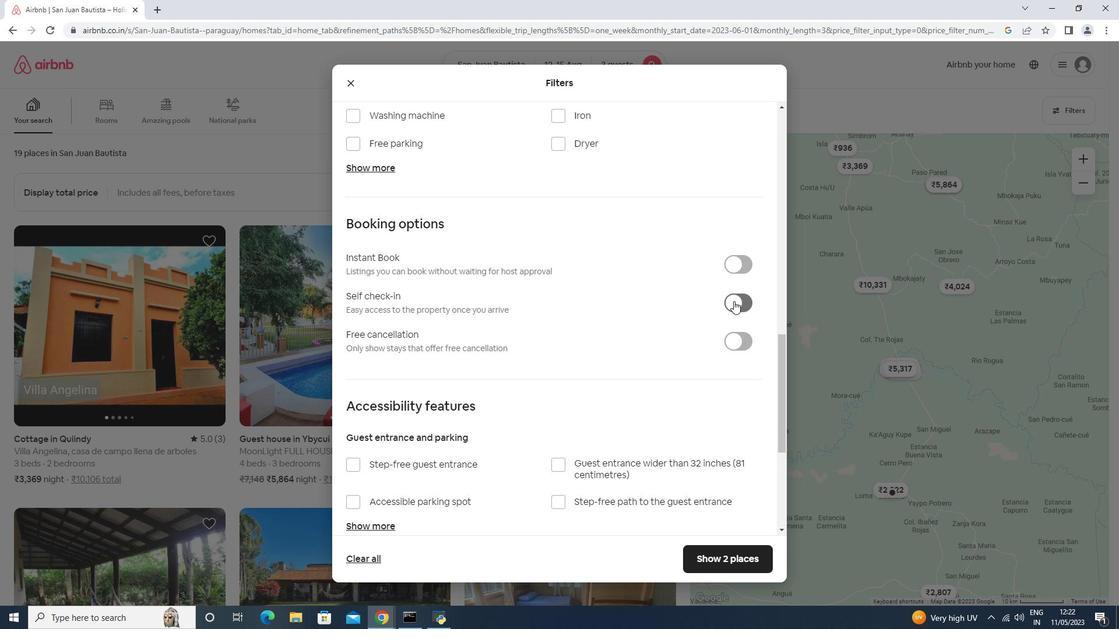 
Action: Mouse moved to (708, 357)
Screenshot: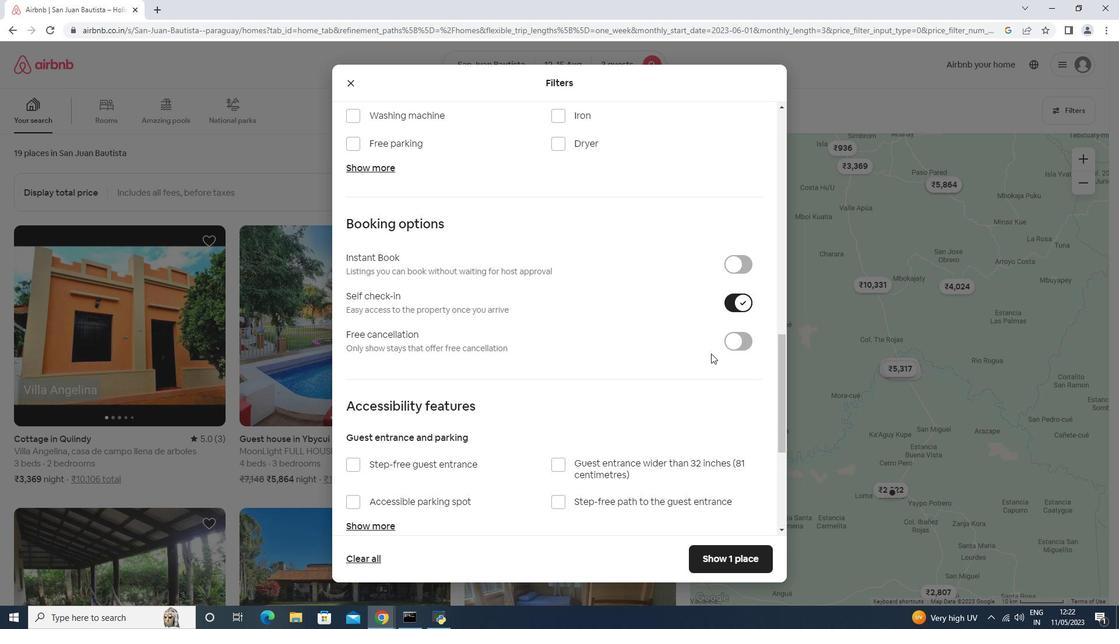 
Action: Mouse scrolled (709, 356) with delta (0, 0)
Screenshot: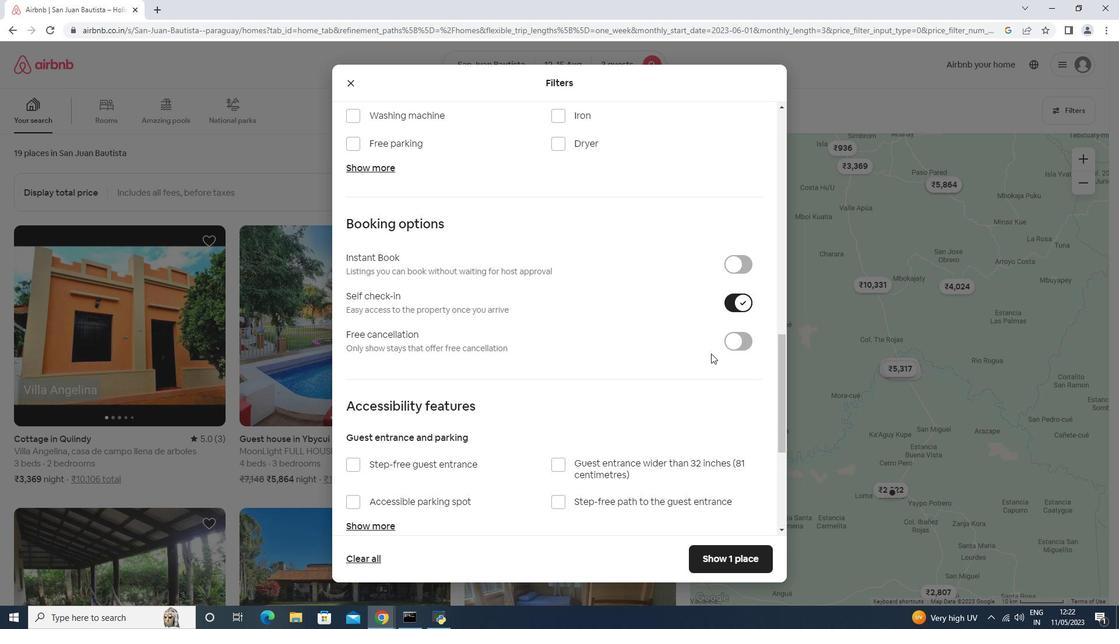 
Action: Mouse scrolled (709, 356) with delta (0, 0)
Screenshot: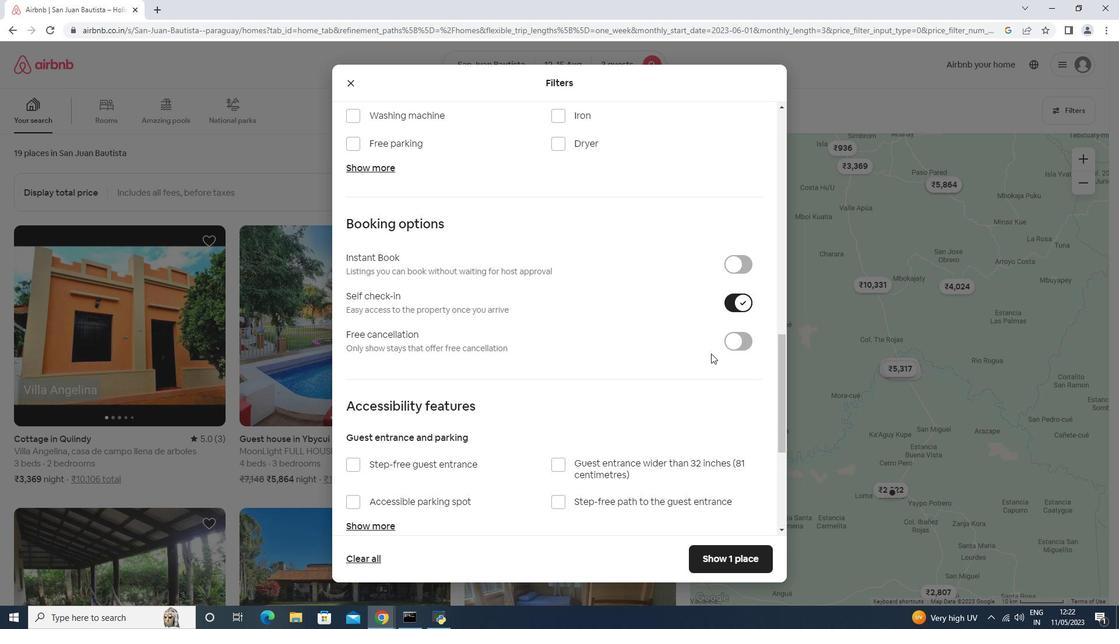 
Action: Mouse scrolled (709, 356) with delta (0, 0)
Screenshot: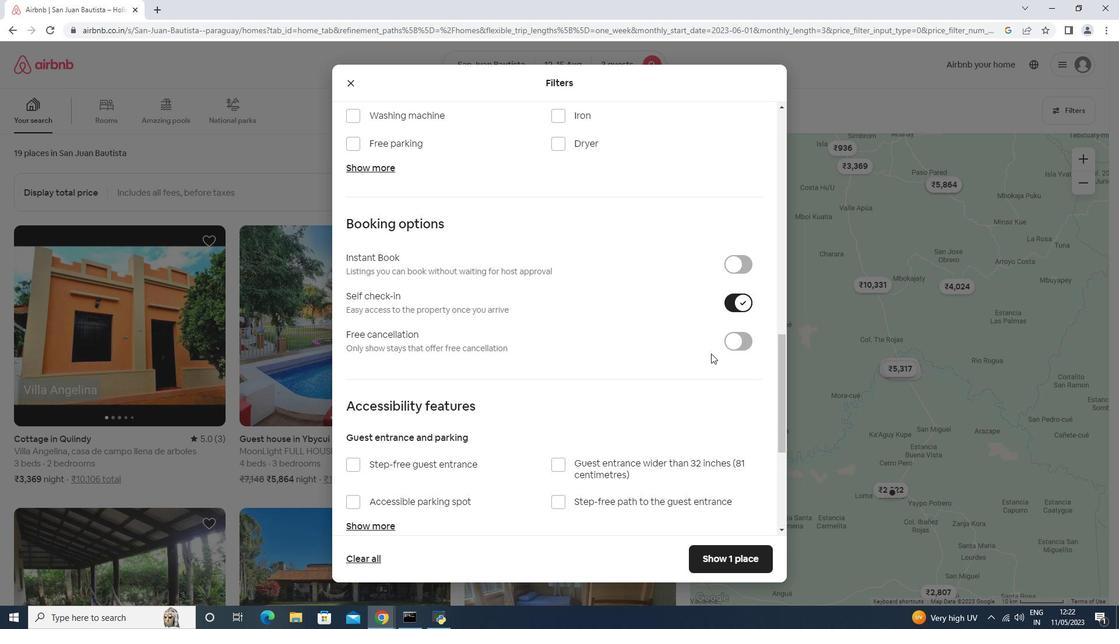 
Action: Mouse scrolled (709, 356) with delta (0, 0)
Screenshot: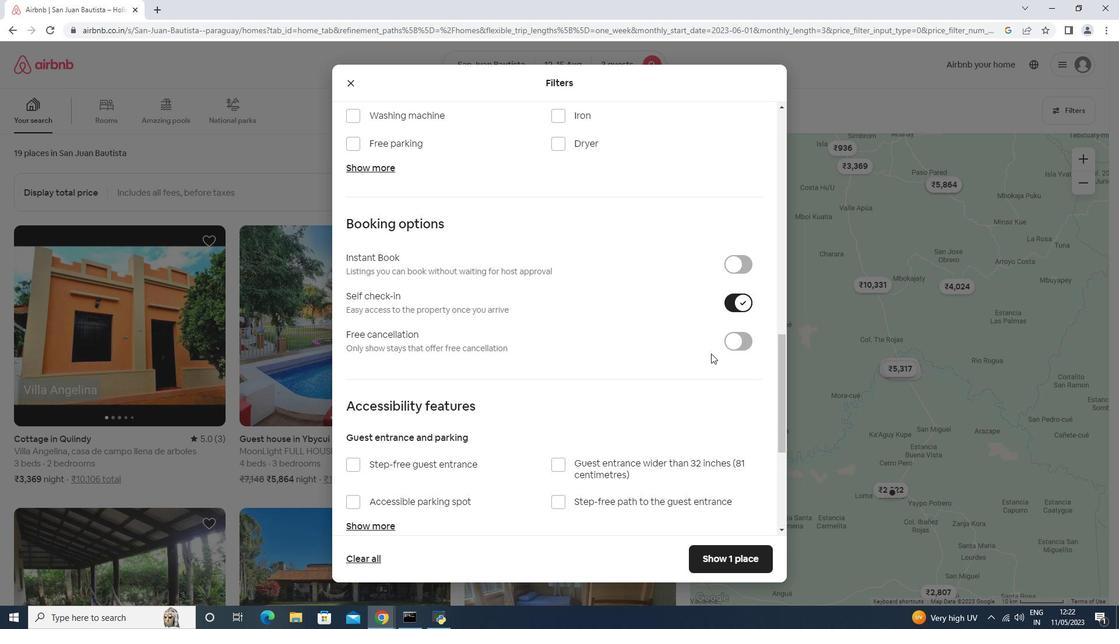 
Action: Mouse moved to (695, 559)
Screenshot: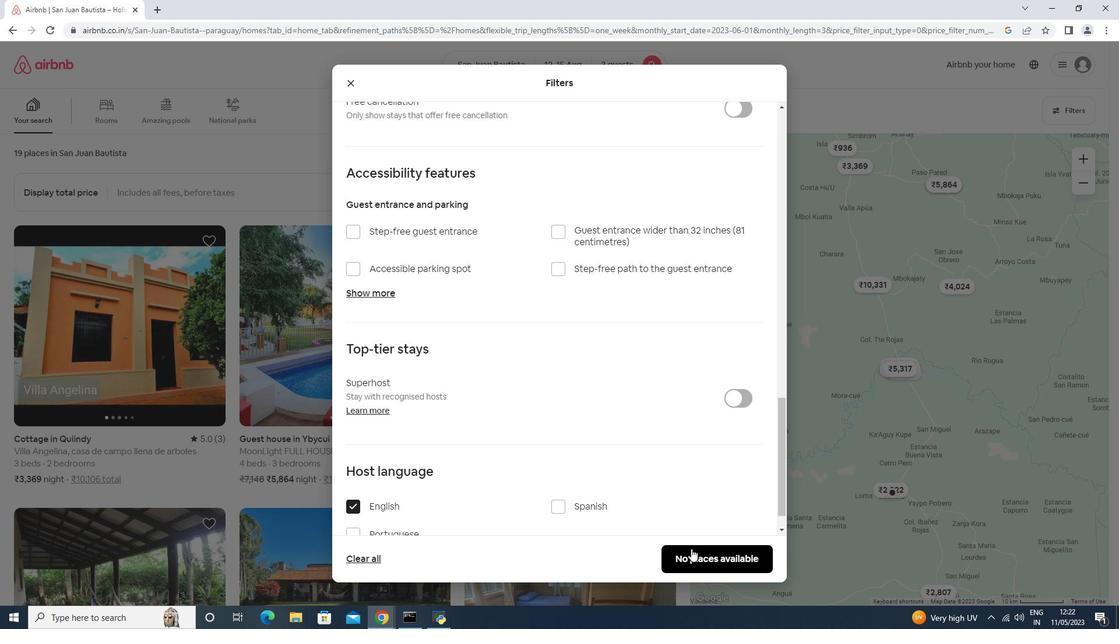 
Action: Mouse pressed left at (695, 559)
Screenshot: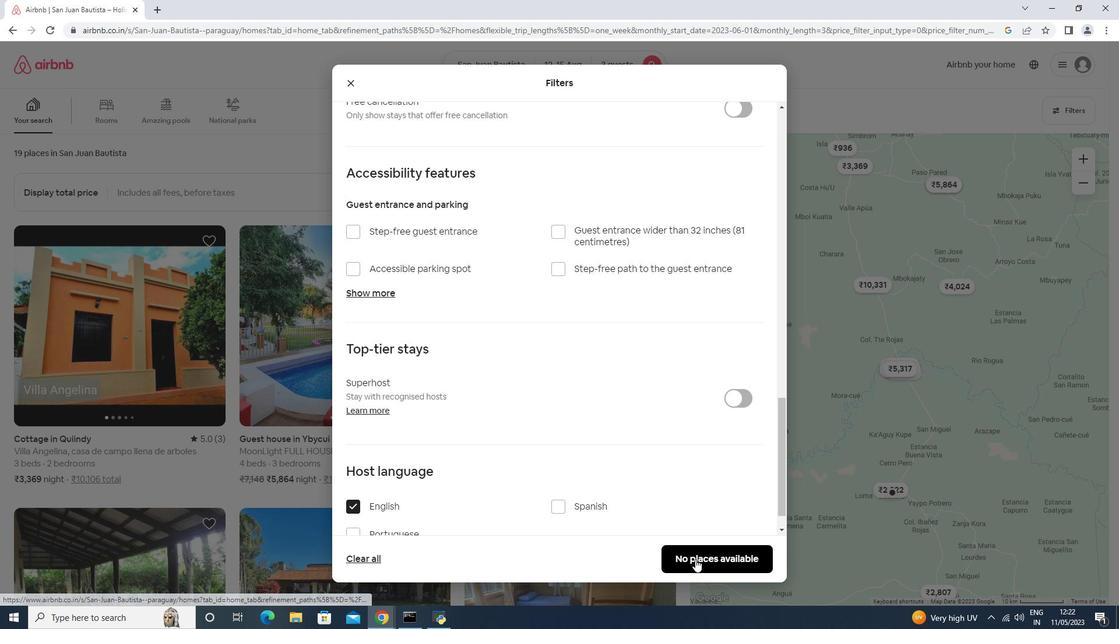 
